 Task: Add an event with the title Interview with AnchalD, date ''2024/03/20'', time 8:50 AM to 10:50 AMand add a description: A Networking Lunch is a structured event designed to facilitate professional connections, relationship-building, and knowledge sharing among attendees. It provides a relaxed and informal setting where individuals from various industries, organizations, and backgrounds can come together to exchange ideas, expand their networks, and explore potential collaborations._x000D_
_x000D_
Select event color  Flamingo . Add location for the event as: 321 Kurfürstendamm, Berlin, Germany, logged in from the account softage.5@softage.netand send the event invitation to softage.3@softage.net and softage.1@softage.net. Set a reminder for the event Daily
Action: Mouse moved to (51, 123)
Screenshot: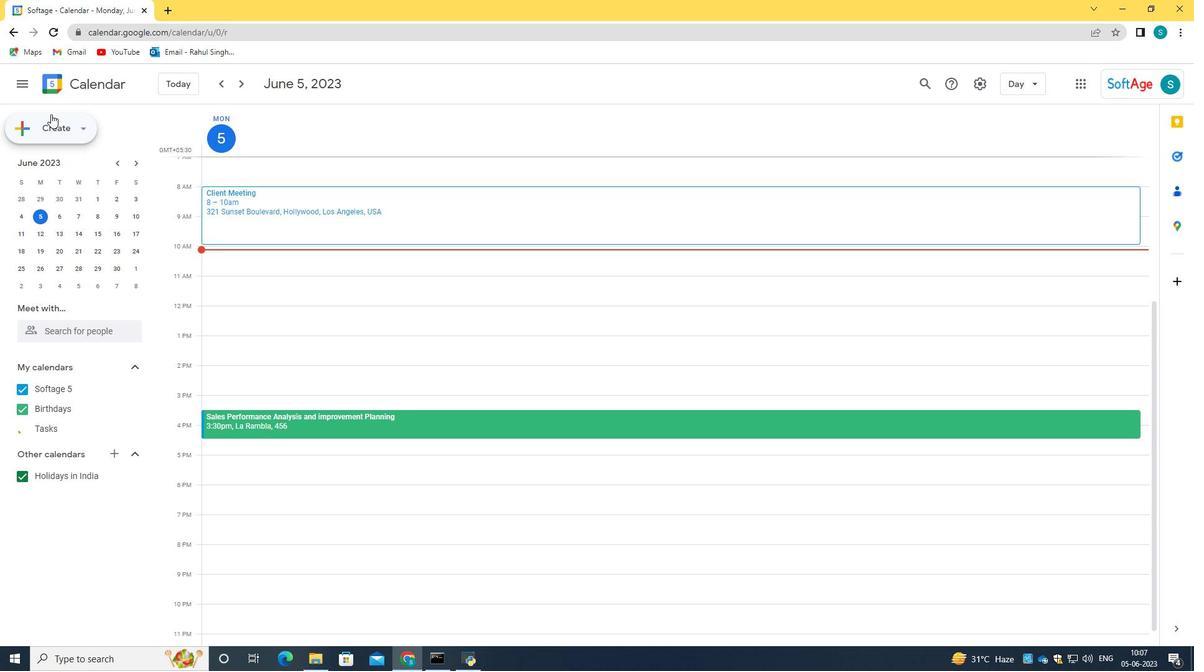 
Action: Mouse pressed left at (51, 123)
Screenshot: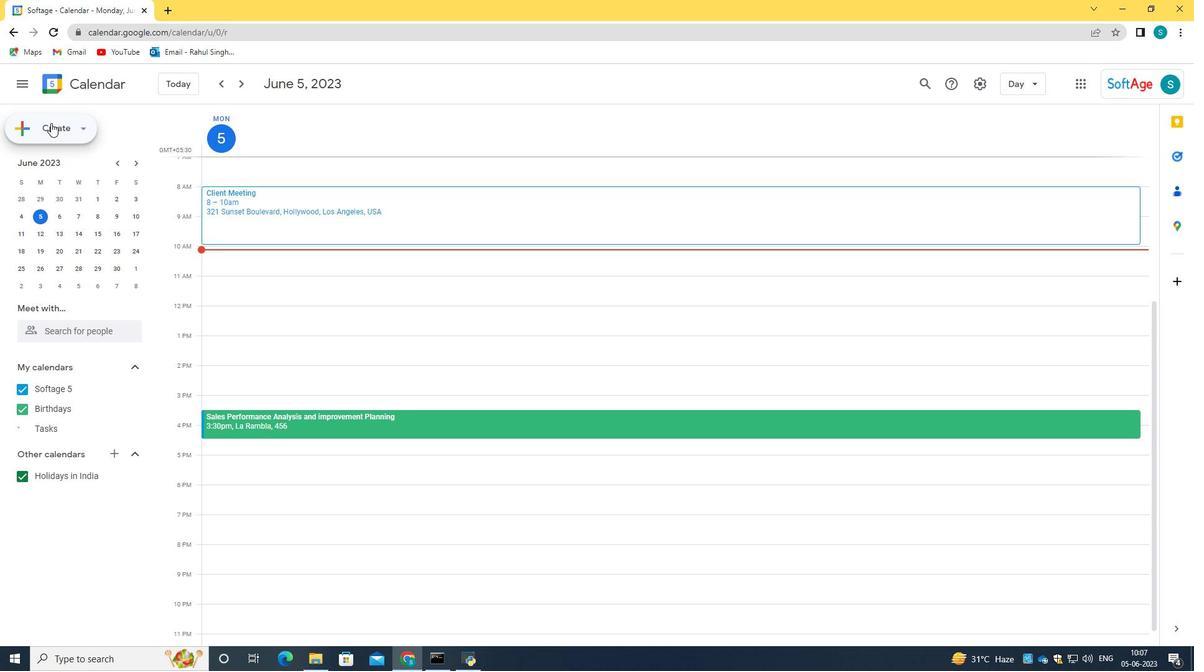 
Action: Mouse moved to (72, 165)
Screenshot: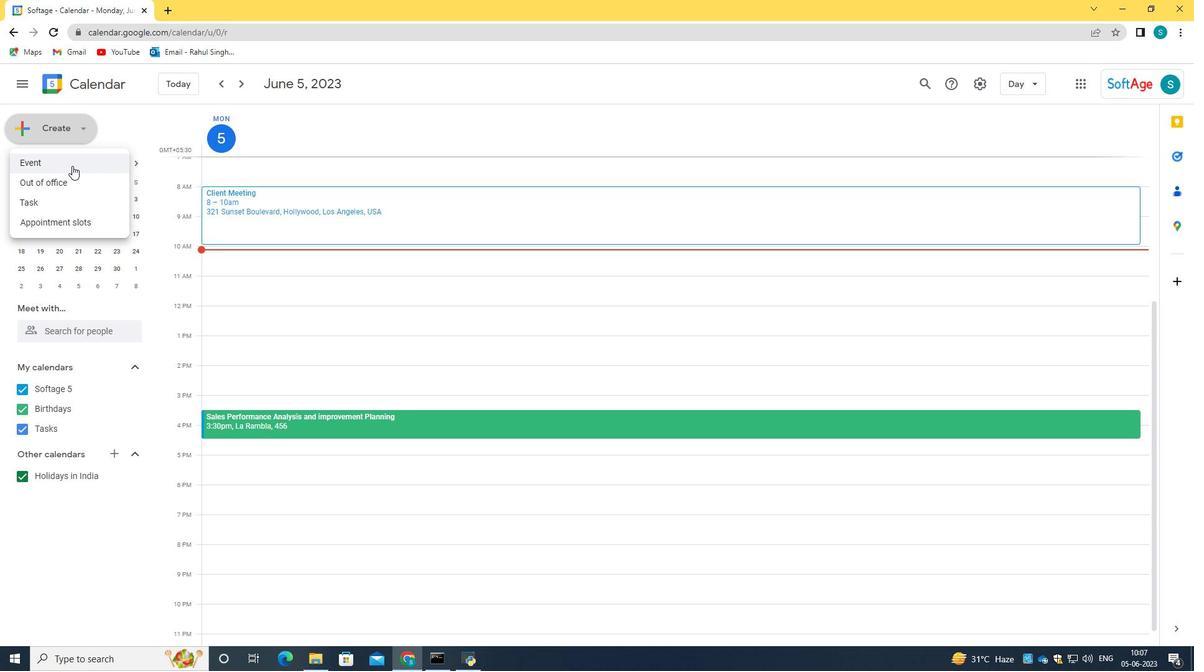 
Action: Mouse pressed left at (72, 165)
Screenshot: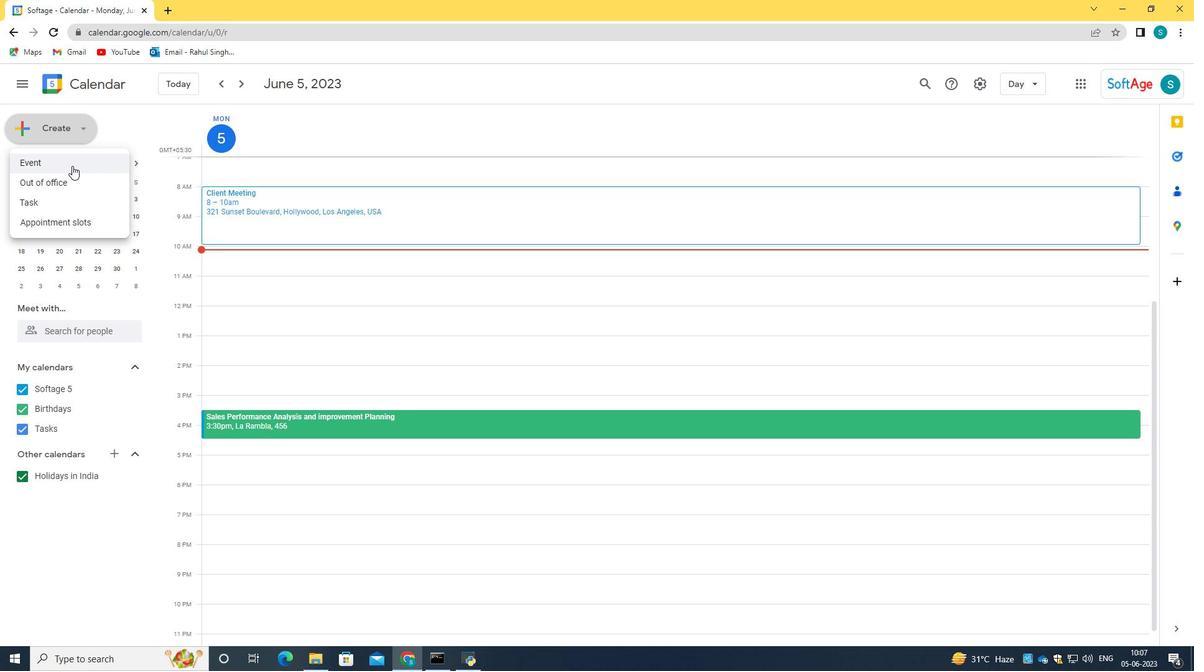 
Action: Mouse moved to (712, 502)
Screenshot: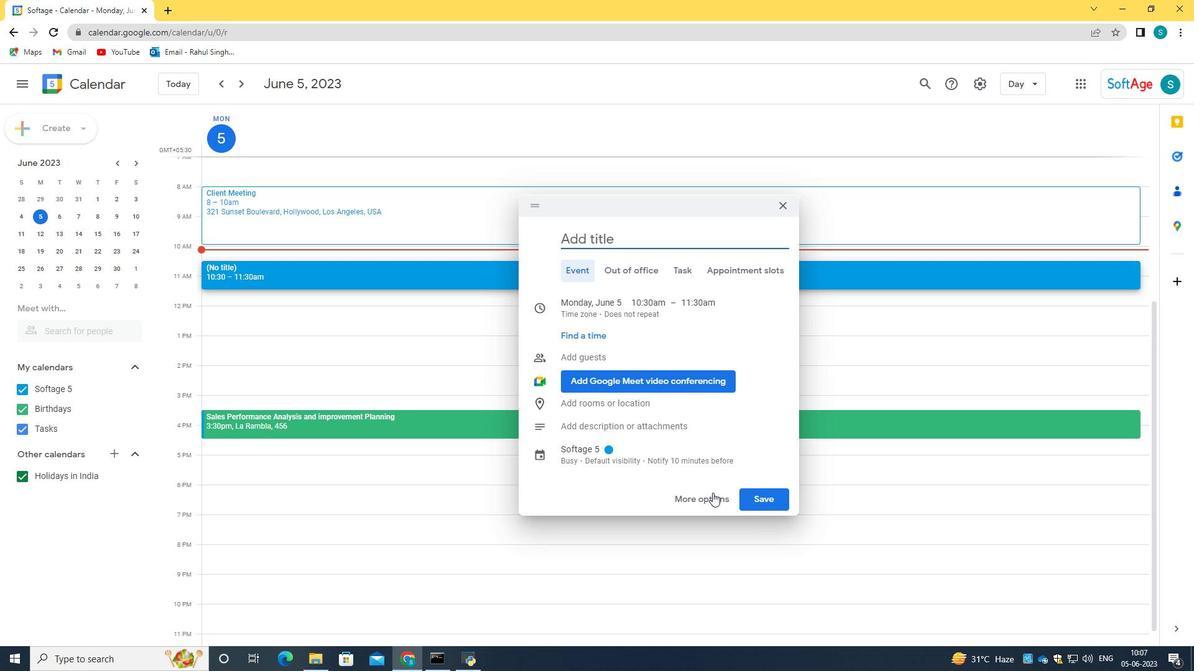 
Action: Mouse pressed left at (712, 502)
Screenshot: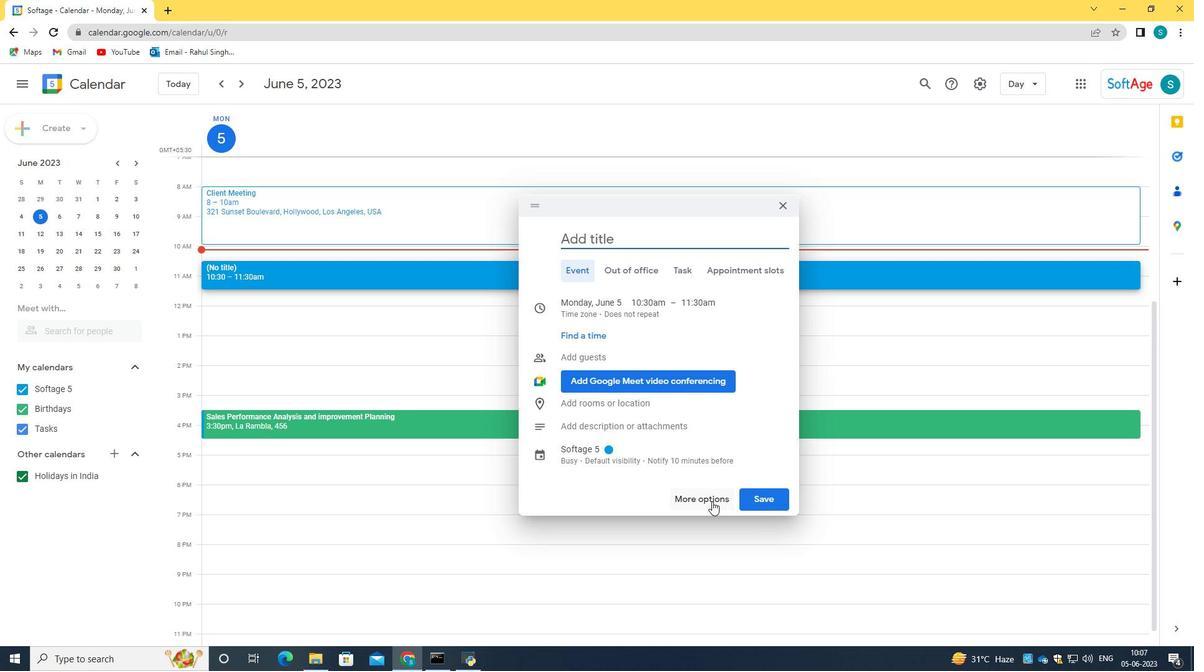 
Action: Mouse moved to (114, 92)
Screenshot: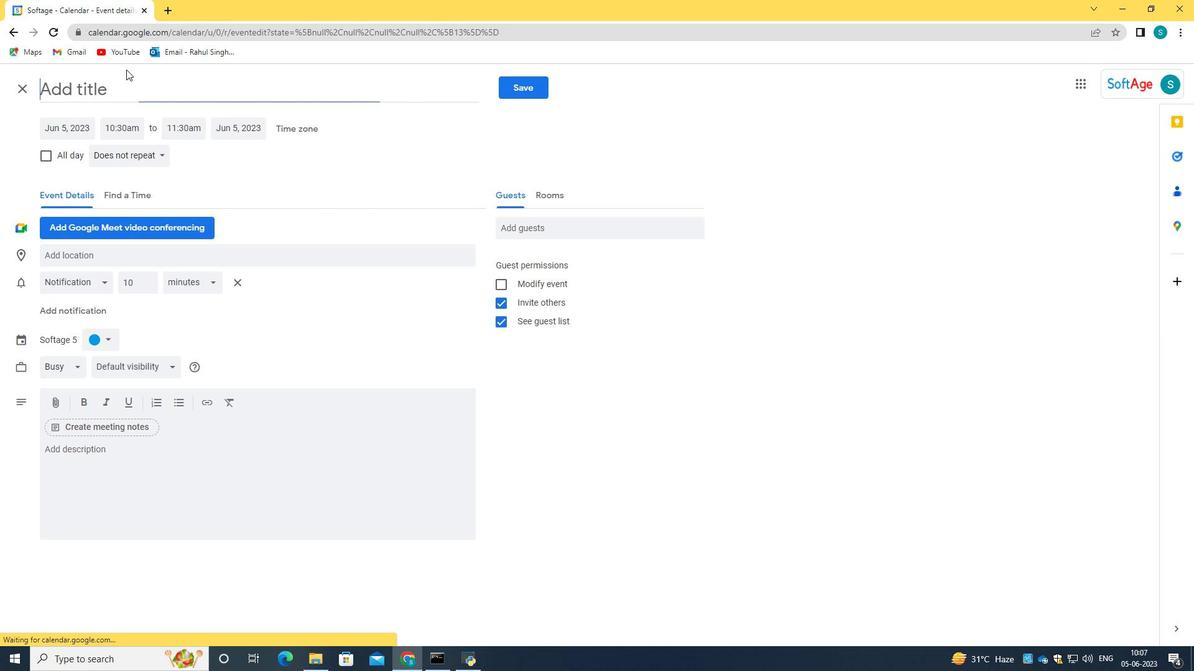 
Action: Mouse pressed left at (114, 92)
Screenshot: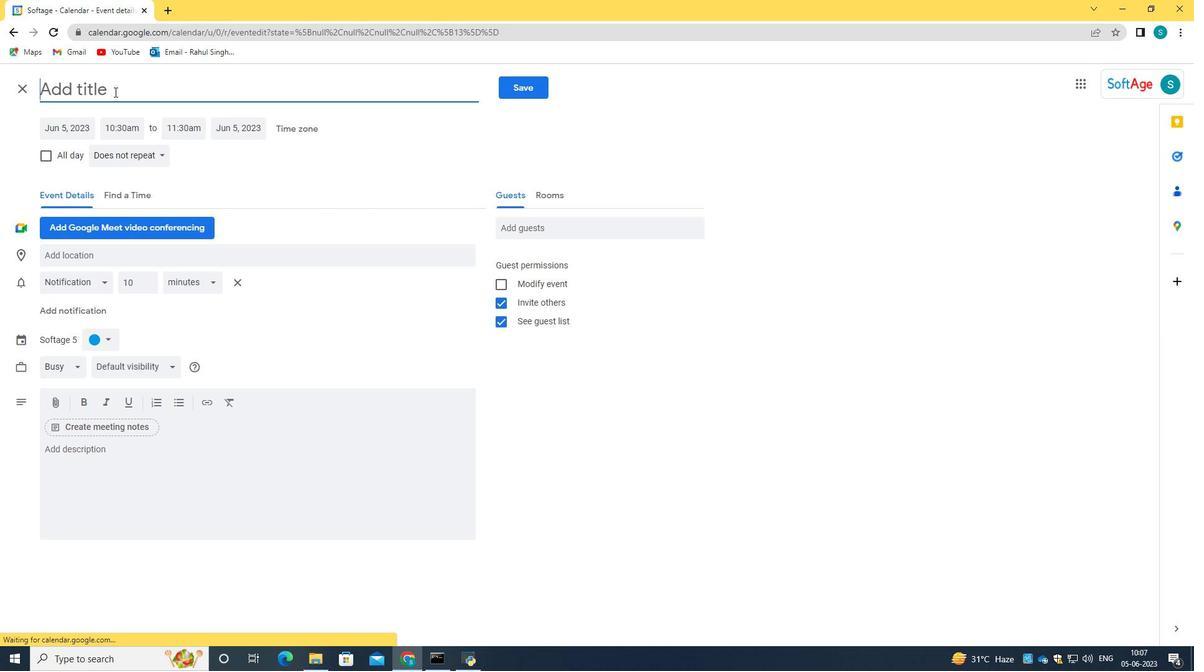 
Action: Key pressed <Key.caps_lock>I<Key.caps_lock>nterview<Key.space><Key.caps_lock>A<Key.backspace><Key.caps_lock>with<Key.space><Key.caps_lock>A<Key.backspace><Key.caps_lock>a<Key.caps_lock><Key.backspace>A<Key.caps_lock>nchal<Key.space><Key.caps_lock><Key.backspace><Key.caps_lock><Key.caps_lock>D
Screenshot: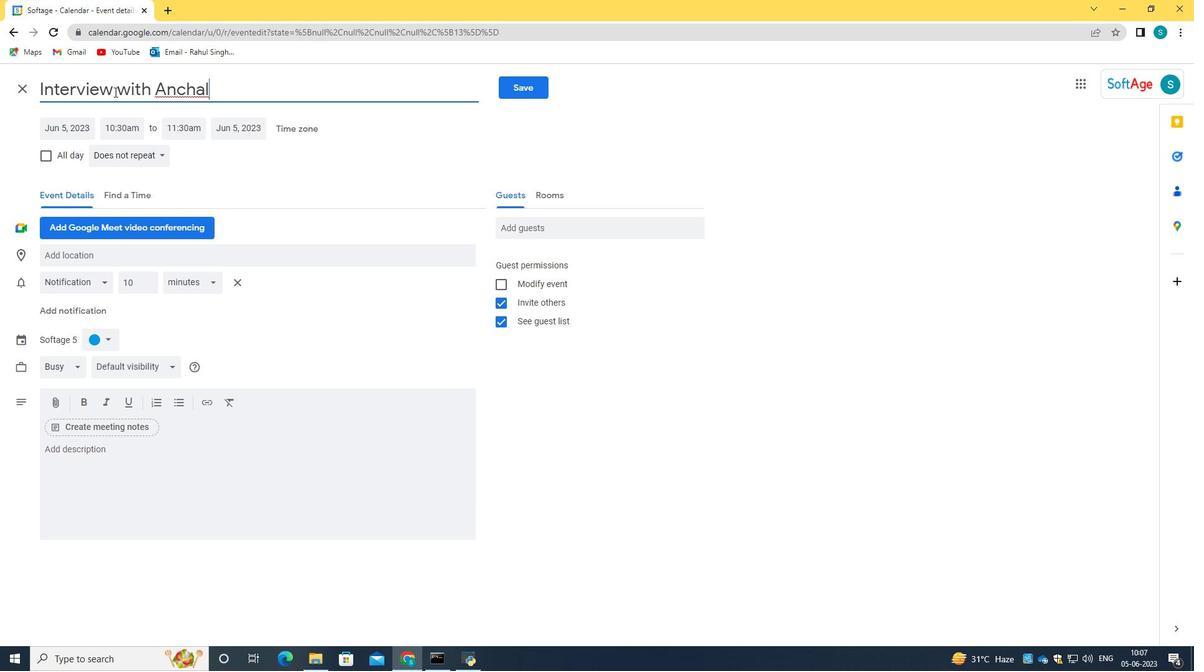 
Action: Mouse moved to (294, 170)
Screenshot: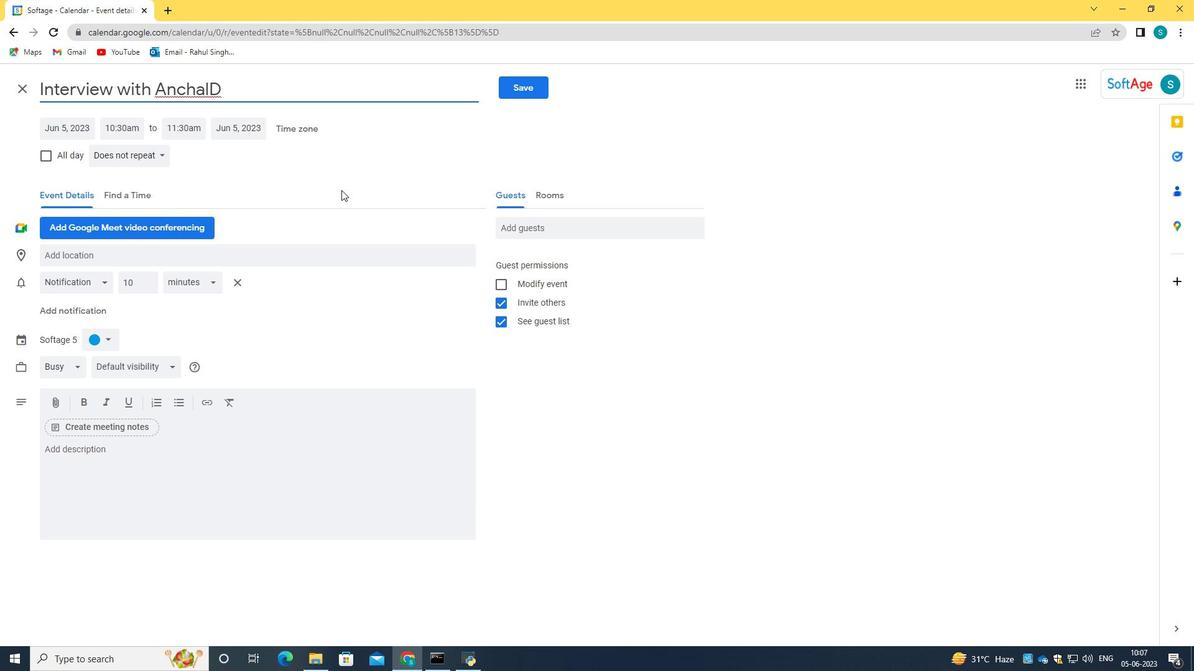 
Action: Mouse pressed left at (294, 170)
Screenshot: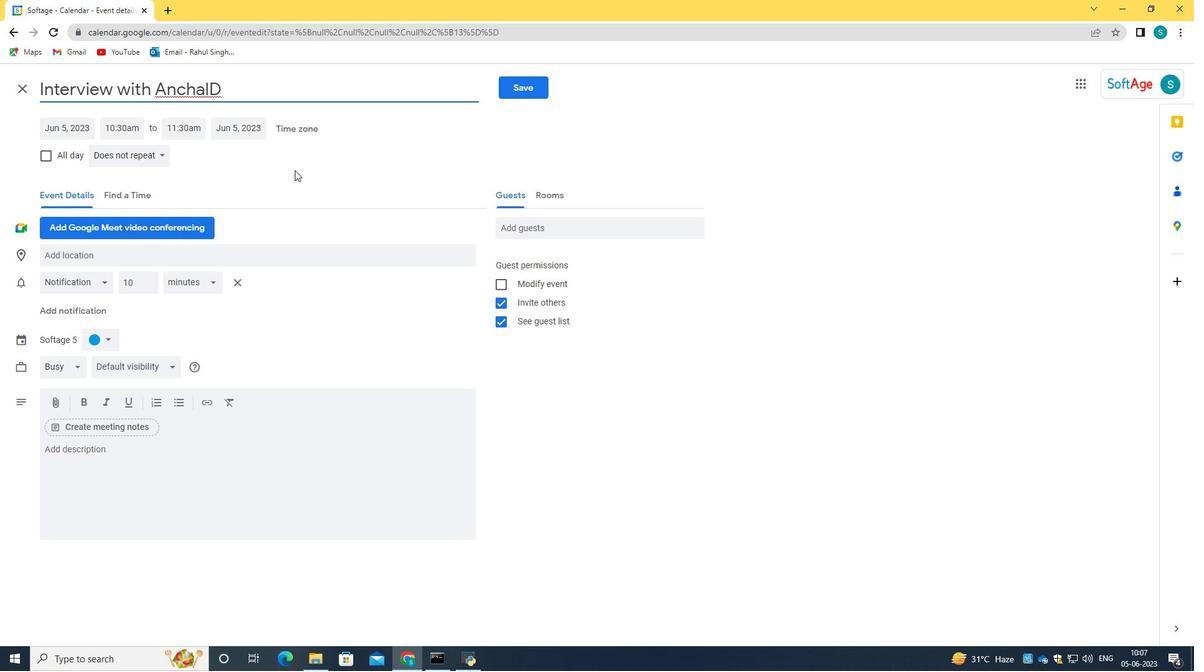 
Action: Mouse moved to (80, 125)
Screenshot: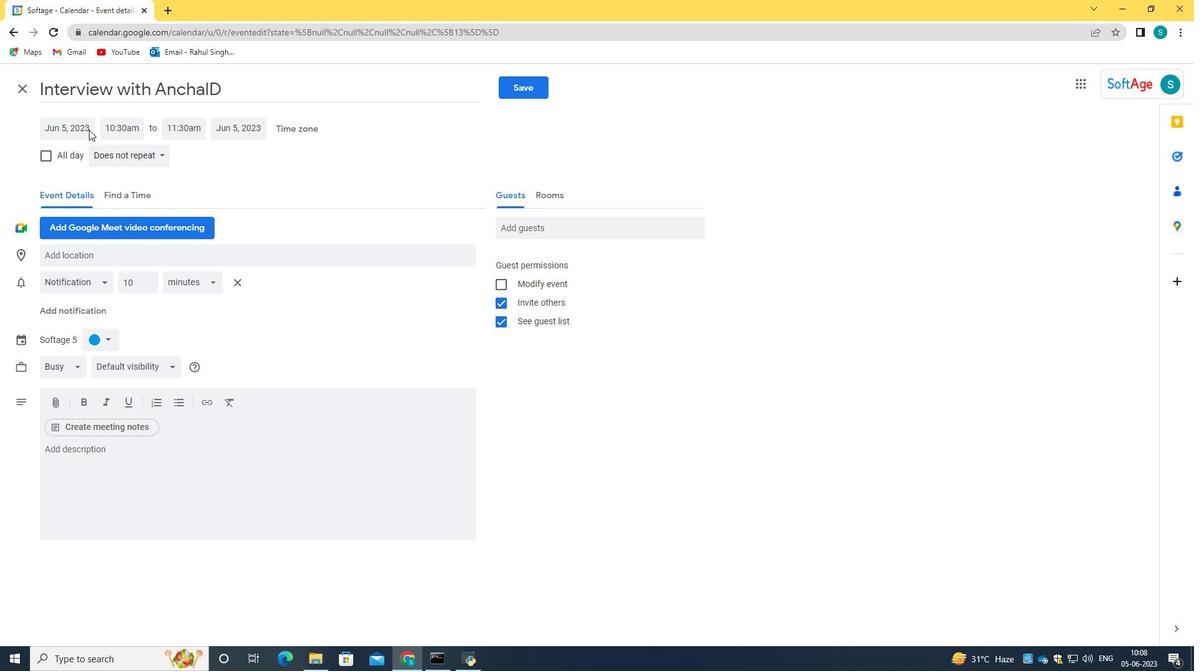 
Action: Mouse pressed left at (80, 125)
Screenshot: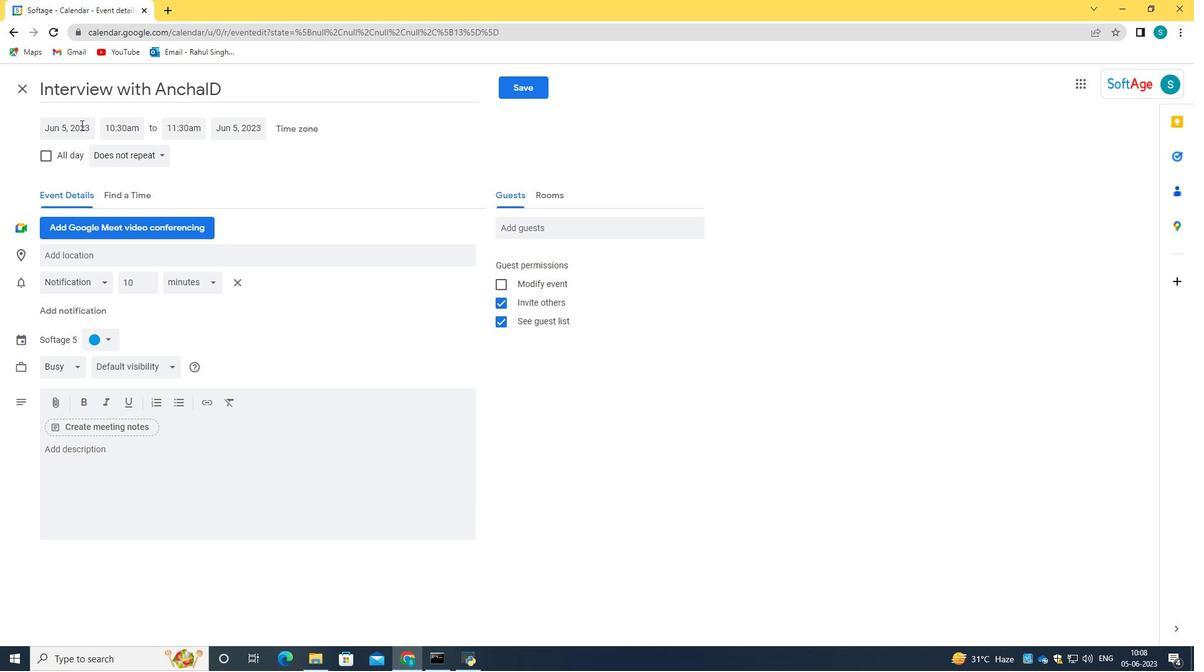 
Action: Key pressed 2024/03/20<Key.tab>08<Key.shift_r>:50<Key.space>AM<Key.tab>10<Key.shift_r>:50<Key.space>AM
Screenshot: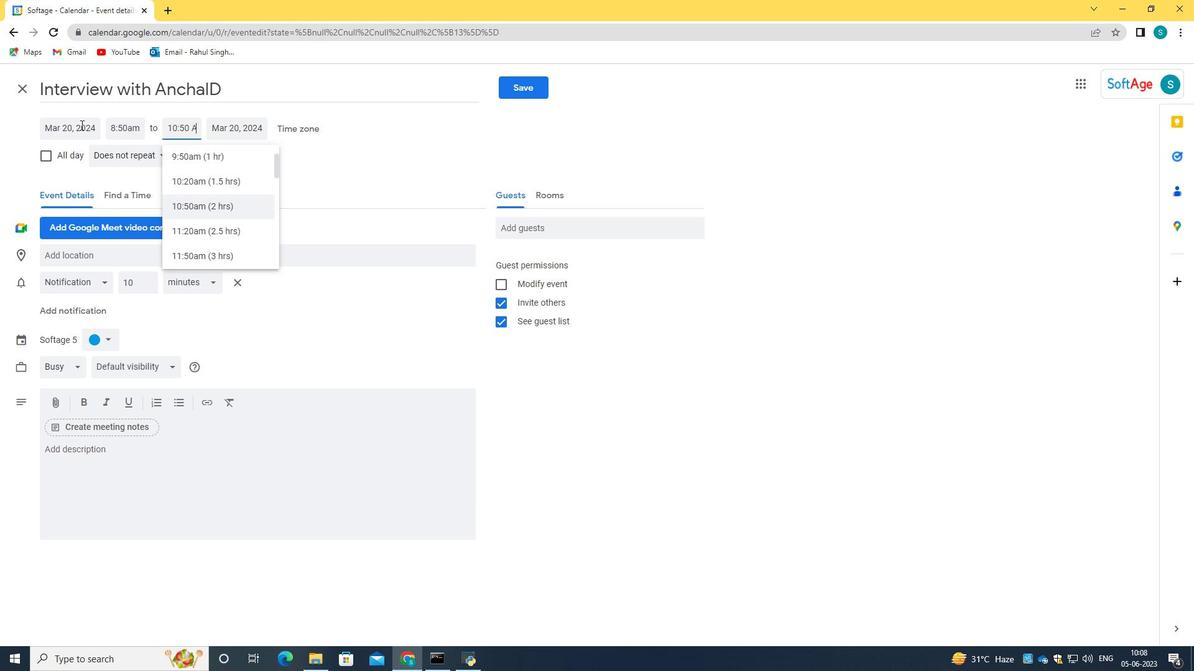 
Action: Mouse moved to (189, 207)
Screenshot: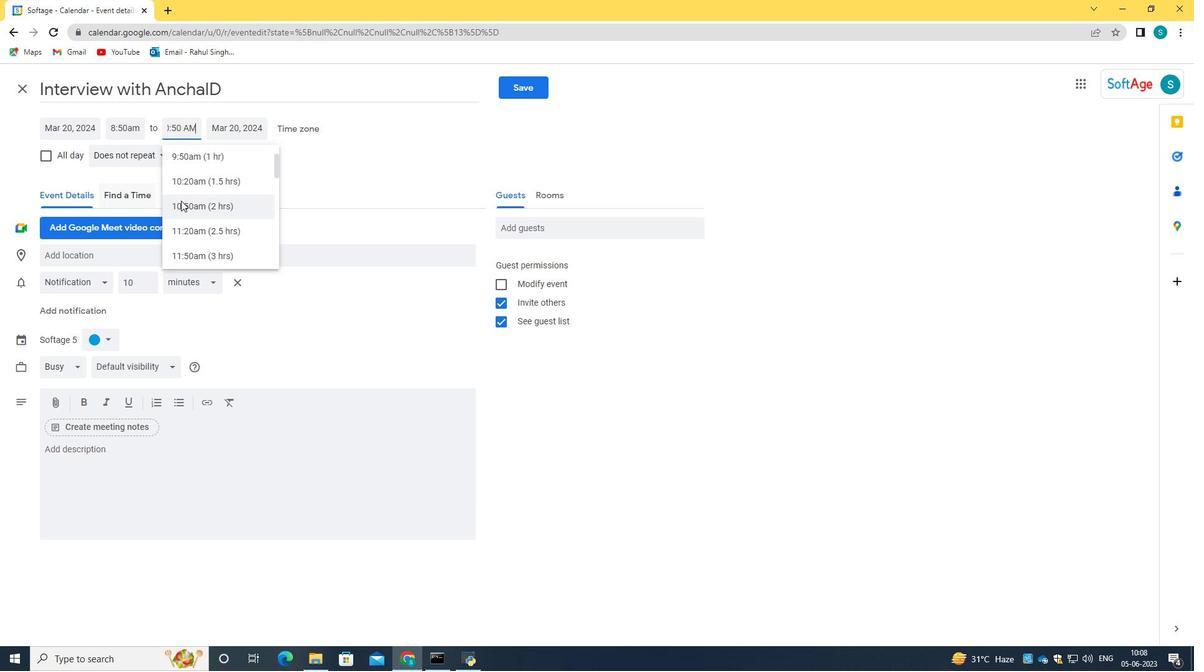 
Action: Mouse pressed left at (189, 207)
Screenshot: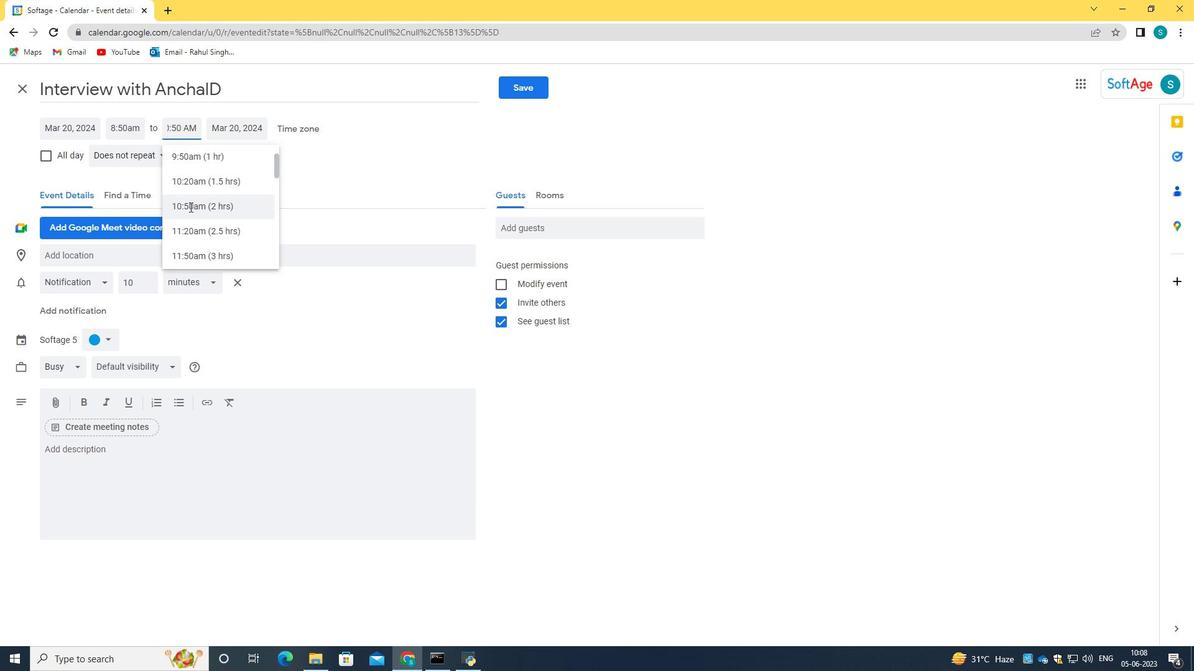 
Action: Mouse moved to (281, 161)
Screenshot: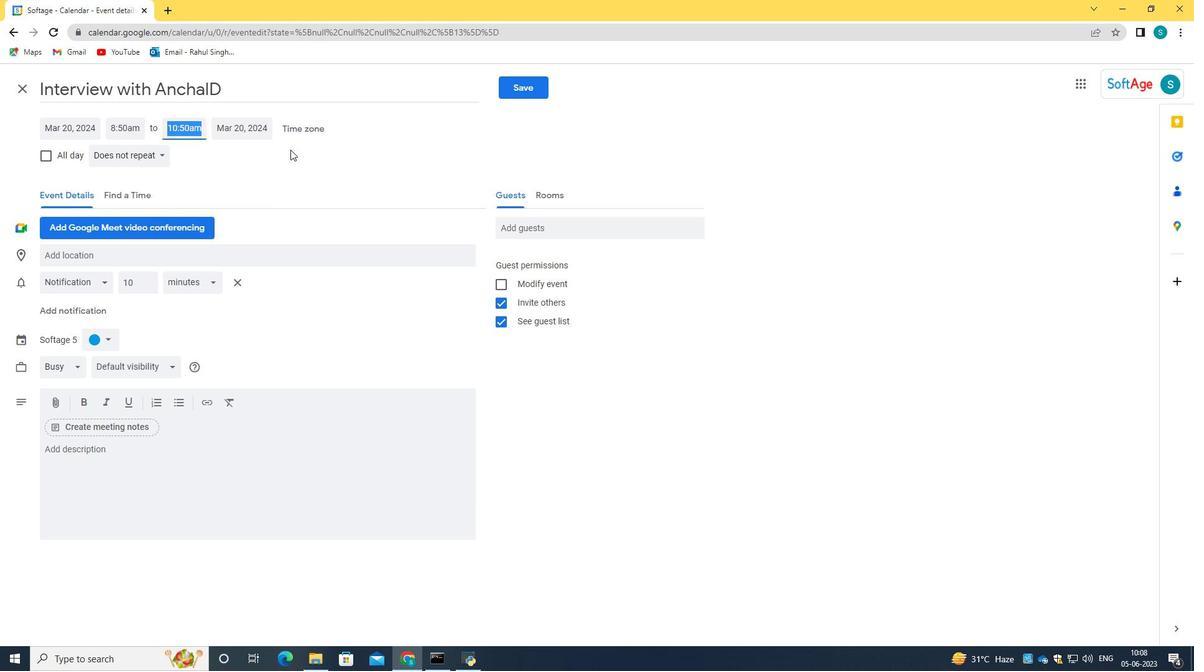 
Action: Mouse pressed left at (281, 161)
Screenshot: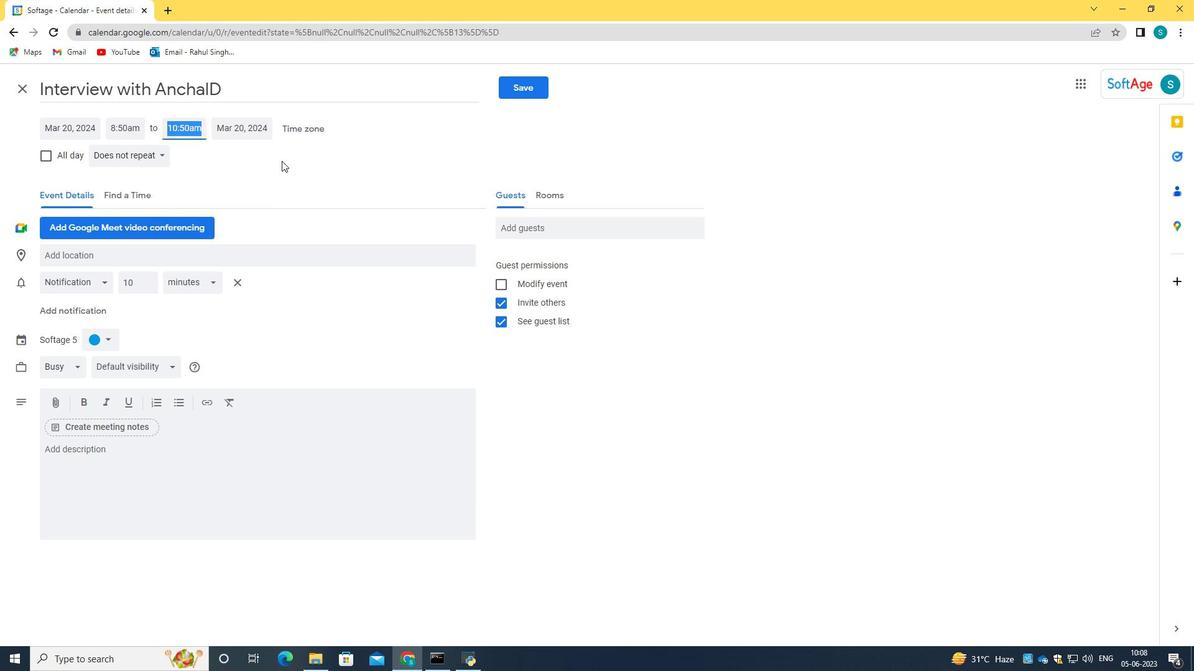 
Action: Mouse moved to (113, 475)
Screenshot: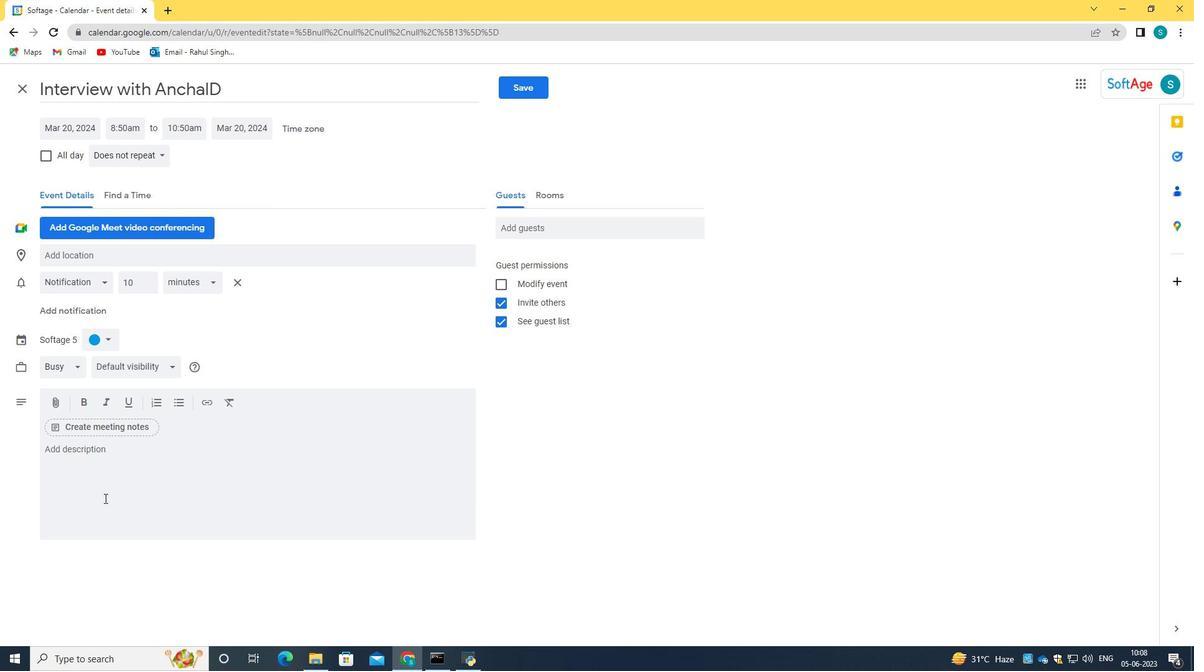 
Action: Mouse pressed left at (113, 475)
Screenshot: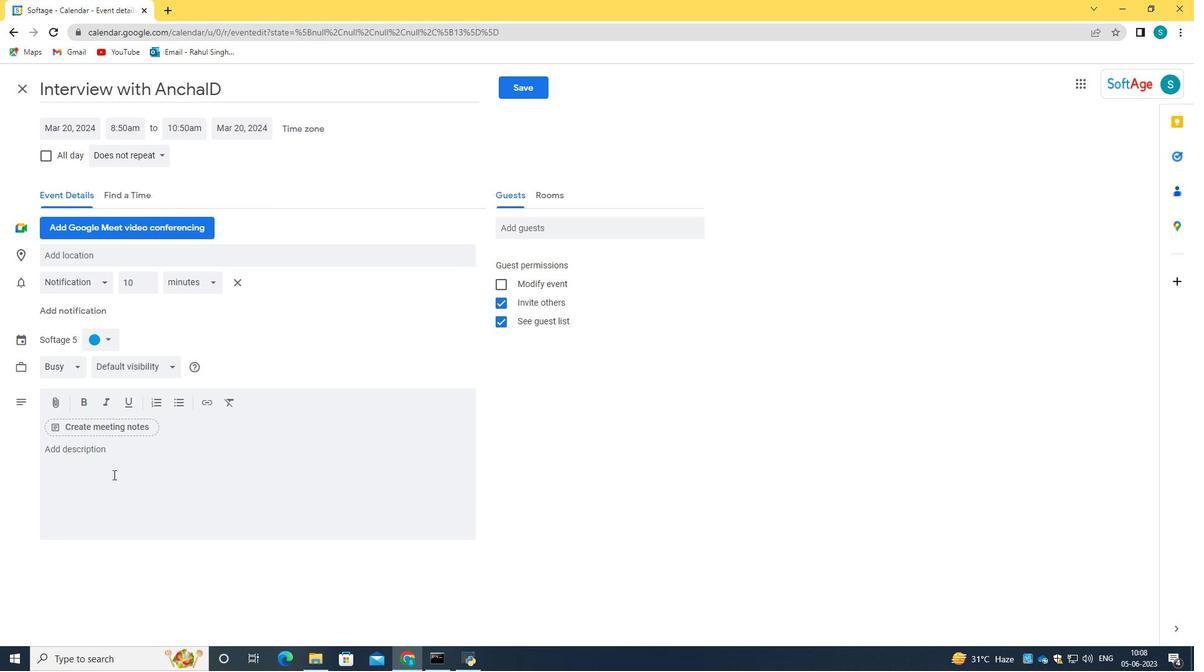 
Action: Key pressed <Key.caps_lock><Key.space><Key.caps_lock>A<Key.space><Key.caps_lock>netorking<Key.space><Key.backspace><Key.backspace><Key.backspace><Key.backspace><Key.backspace>k<Key.backspace>king<Key.space><Key.backspace><Key.backspace><Key.backspace><Key.backspace><Key.backspace><Key.backspace><Key.backspace><Key.backspace><Key.backspace><Key.backspace><Key.caps_lock>N<Key.caps_lock>etworking<Key.space><Key.caps_lock>L<Key.caps_lock>unch<Key.space>is<Key.space>a<Key.space><Key.caps_lock>S<Key.caps_lock>tructured<Key.space>event<Key.space>designed<Key.space>to<Key.space>facilitate<Key.space>professional<Key.space>connections,<Key.space>relatii<Key.backspace>onship-n<Key.backspace>building,<Key.space>and<Key.space>knowld<Key.backspace>edge<Key.space>sharing<Key.space>ammong<Key.space>f<Key.backspace><Key.backspace><Key.backspace><Key.backspace><Key.backspace><Key.backspace>ong<Key.space>attendees.<Key.space><Key.caps_lock>I<Key.caps_lock>t<Key.space>provides<Key.space>a<Key.space>relaxed<Key.space>and<Key.space>informal<Key.space>setitin<Key.backspace><Key.backspace><Key.backspace>t<Key.backspace><Key.backspace>ting<Key.space>where<Key.space>individuals<Key.space>from<Key.space>various<Key.space>industries,<Key.space>organizations,<Key.space>and<Key.space>backgrunds<Key.space><Key.backspace><Key.backspace><Key.backspace><Key.backspace>ound<Key.space><Key.backspace><Key.backspace><Key.backspace><Key.backspace><Key.backspace><Key.backspace><Key.backspace><Key.backspace>grounds<Key.space>can<Key.space>come<Key.space>together<Key.space>to<Key.space>excah<Key.backspace><Key.backspace>hange<Key.space>ideas,<Key.space>expand<Key.space>their<Key.space>networks,<Key.space>and<Key.space>exploer<Key.backspace><Key.backspace>re<Key.space>potential<Key.space>collaborations.
Screenshot: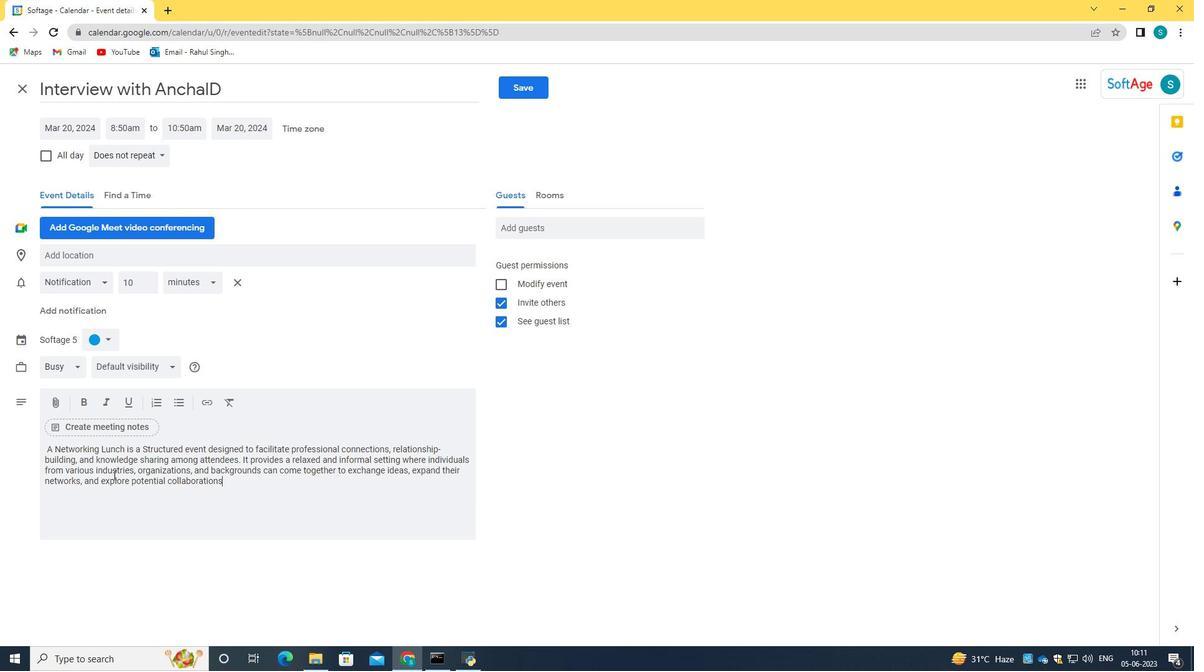 
Action: Mouse moved to (101, 334)
Screenshot: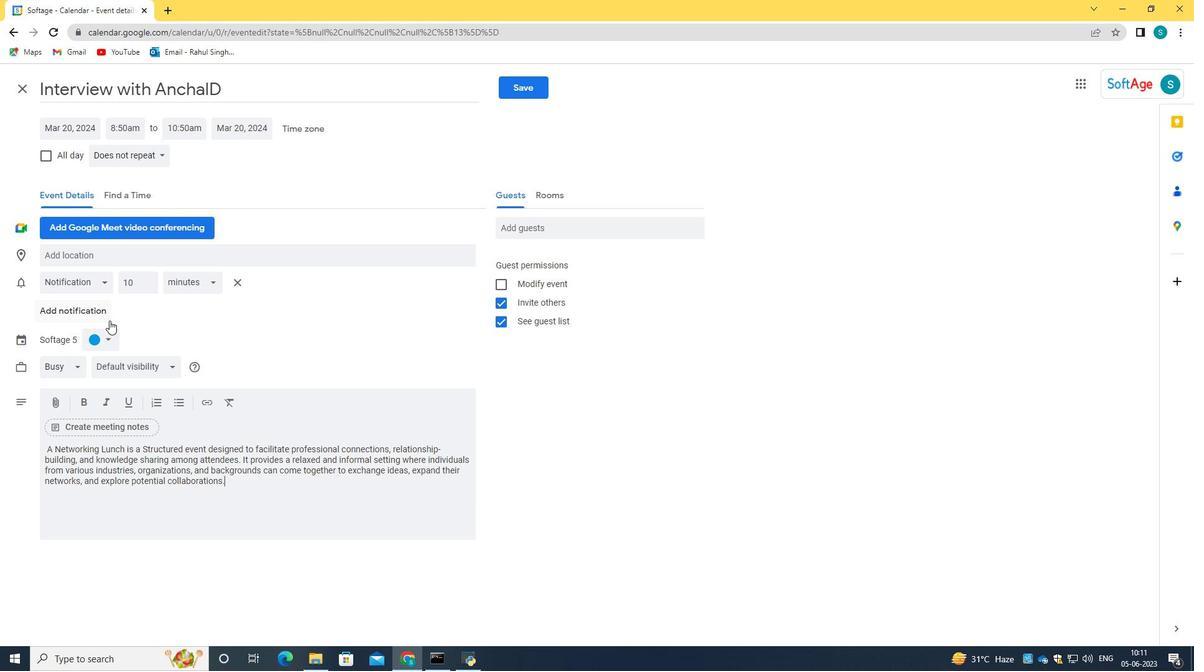 
Action: Mouse pressed left at (101, 334)
Screenshot: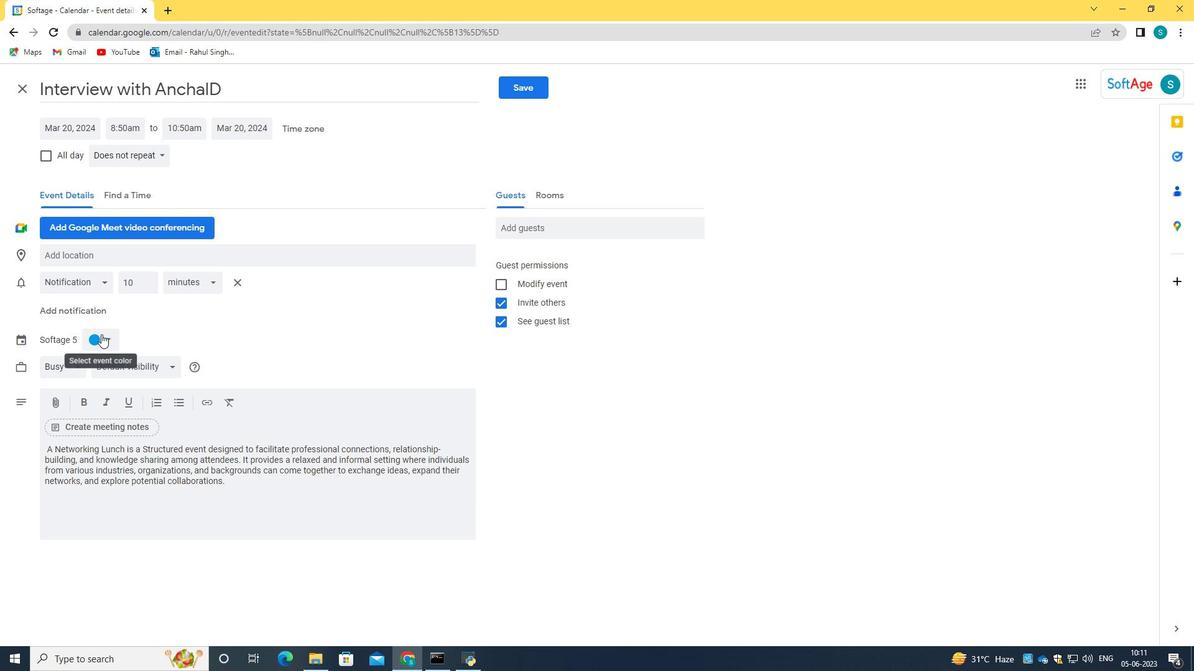 
Action: Mouse moved to (107, 339)
Screenshot: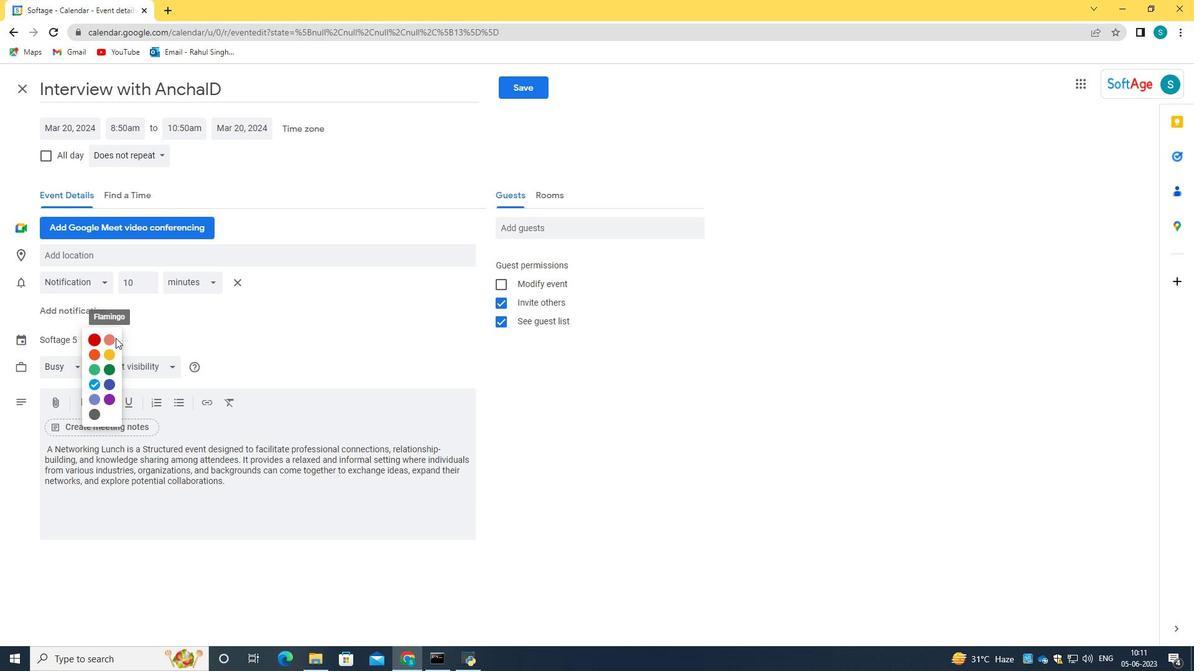
Action: Mouse pressed left at (107, 339)
Screenshot: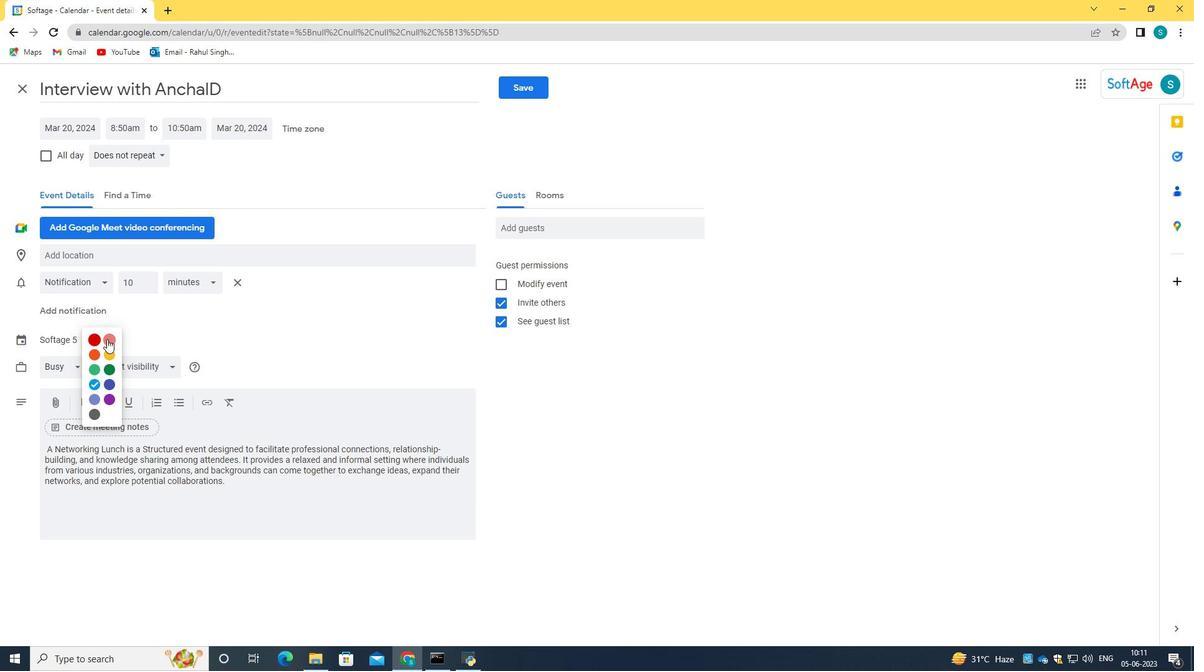 
Action: Mouse moved to (85, 260)
Screenshot: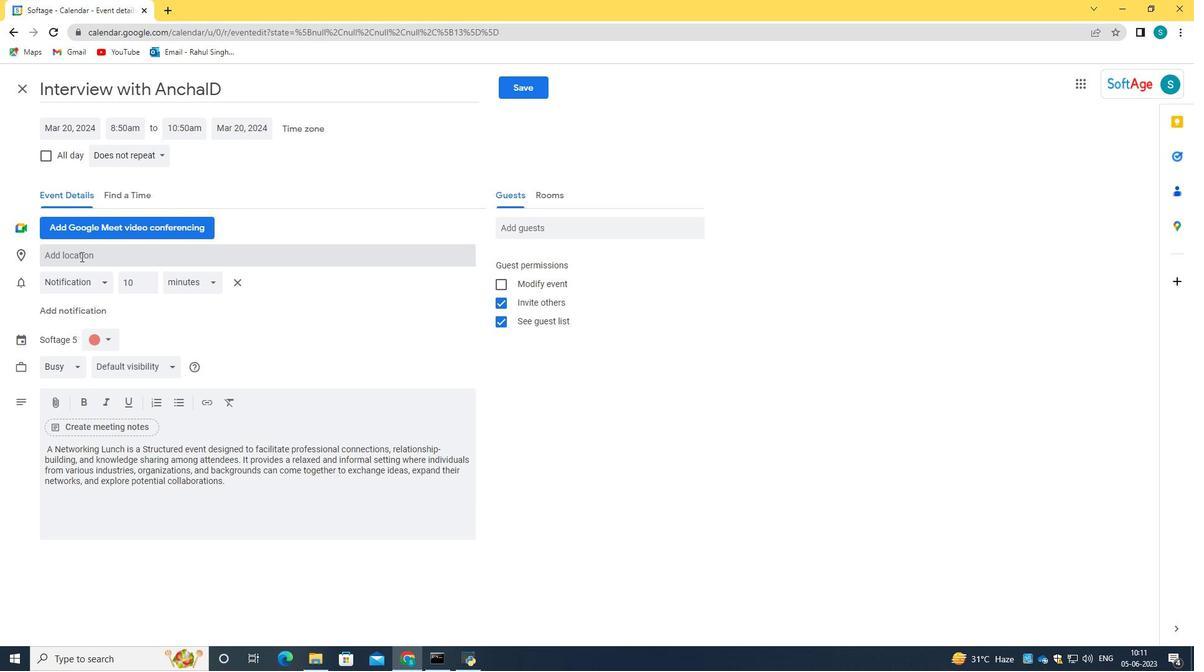 
Action: Mouse pressed left at (85, 260)
Screenshot: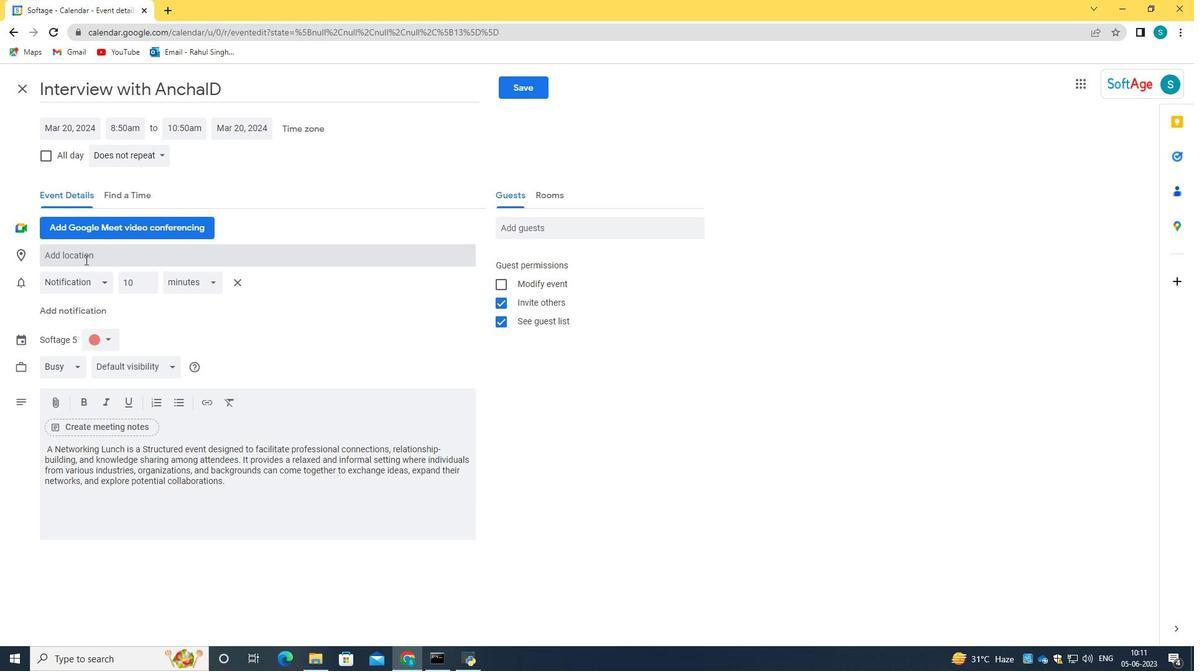 
Action: Key pressed 321<Key.space>'<Key.space><Key.backspace><Key.backspace><Key.space><Key.caps_lock>K<Key.caps_lock>urfurstendamm,<Key.space><Key.caps_lock>B<Key.caps_lock>
Screenshot: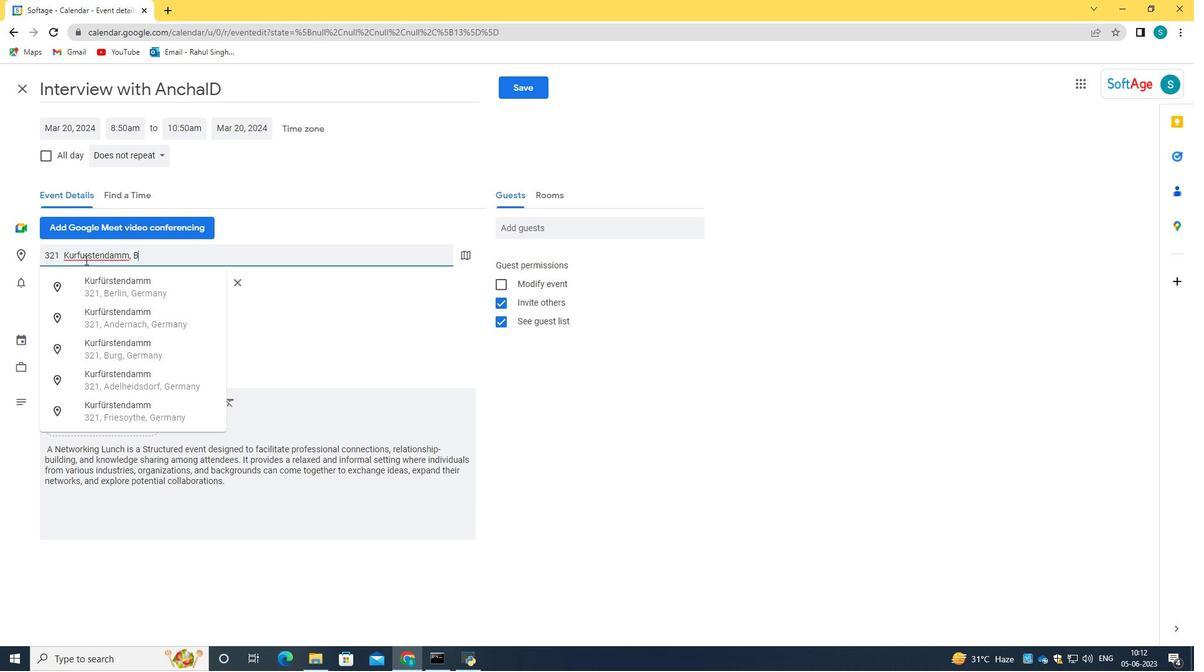 
Action: Mouse moved to (127, 285)
Screenshot: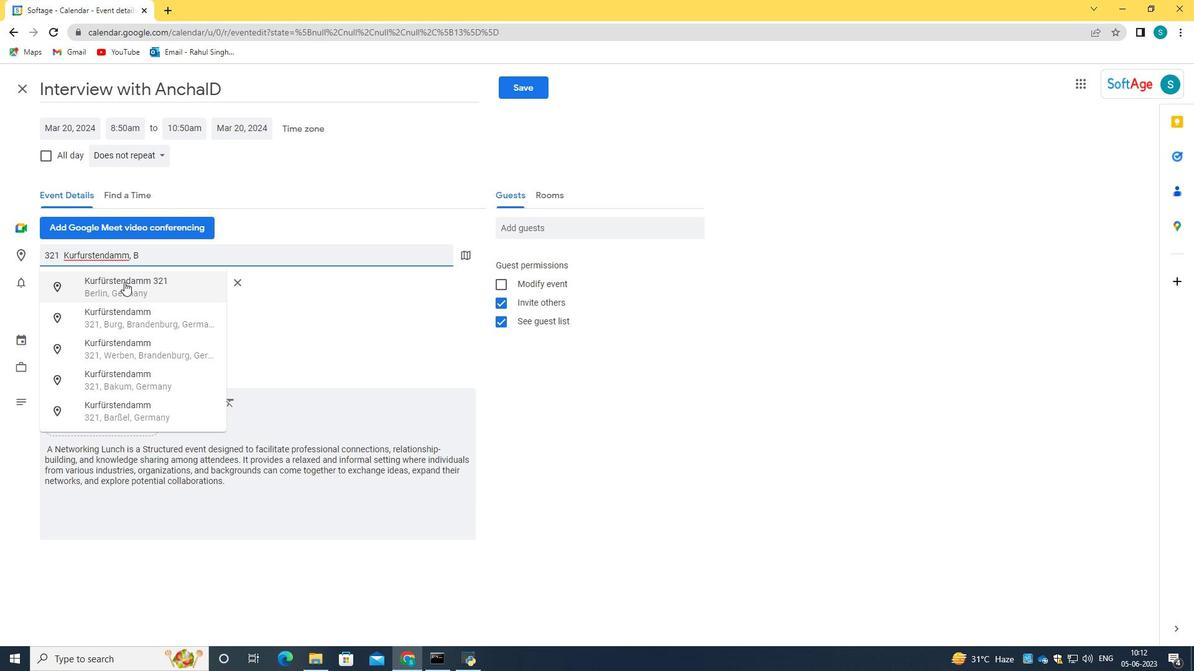 
Action: Mouse pressed left at (127, 285)
Screenshot: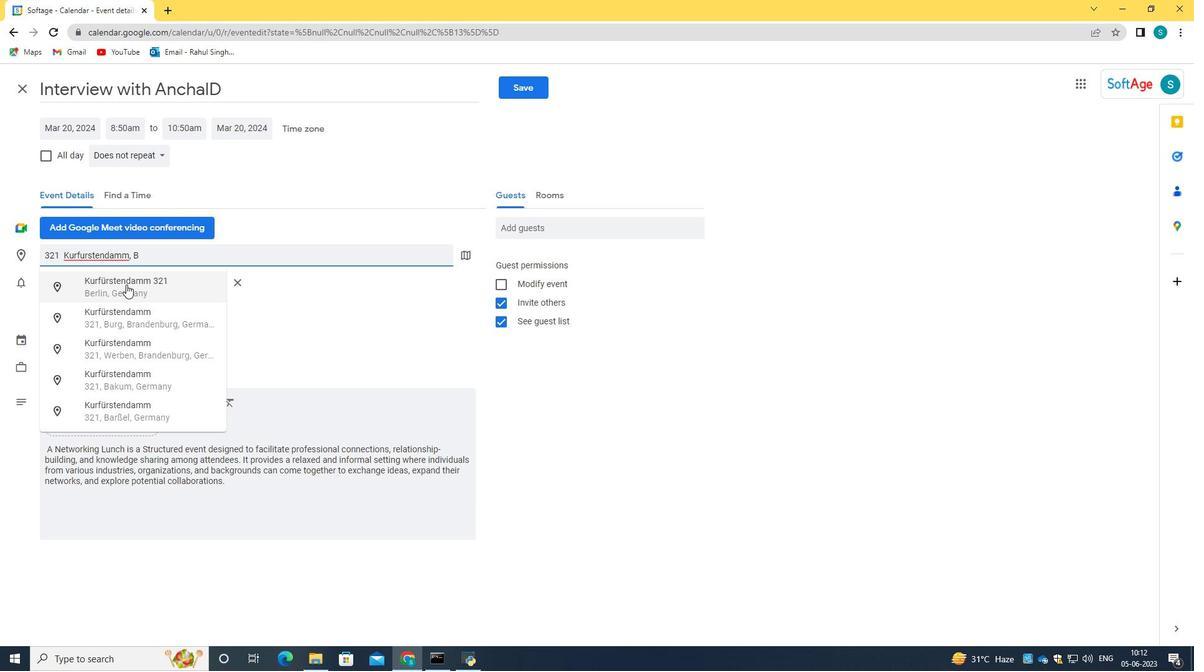 
Action: Mouse moved to (545, 233)
Screenshot: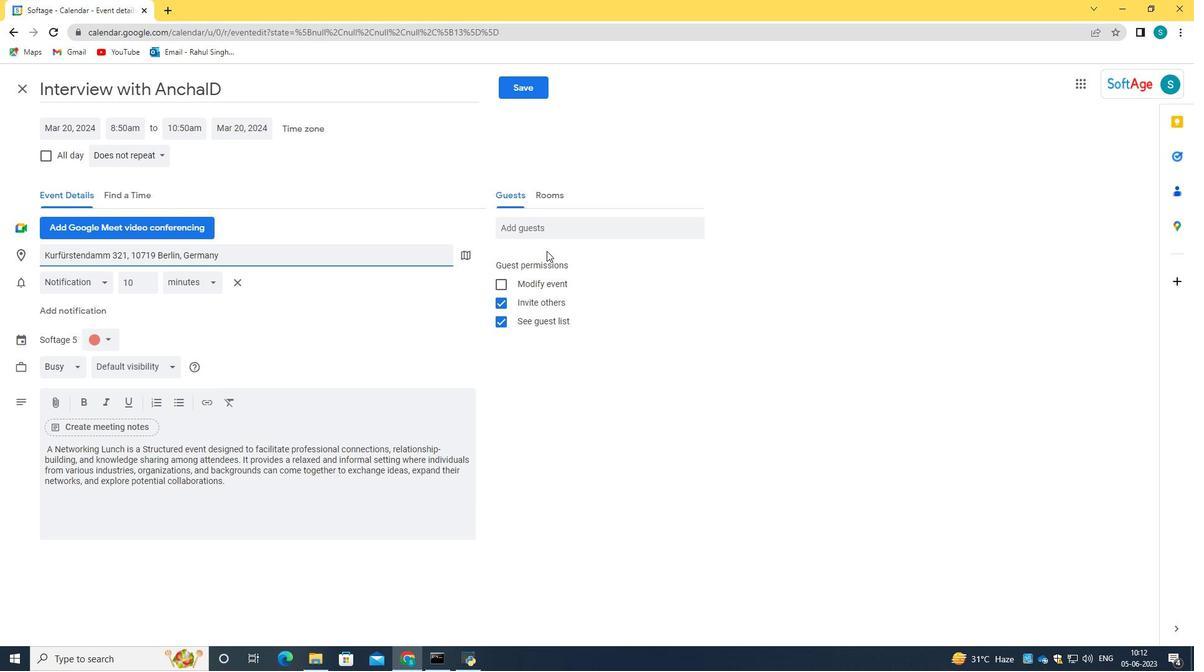 
Action: Mouse pressed left at (545, 233)
Screenshot: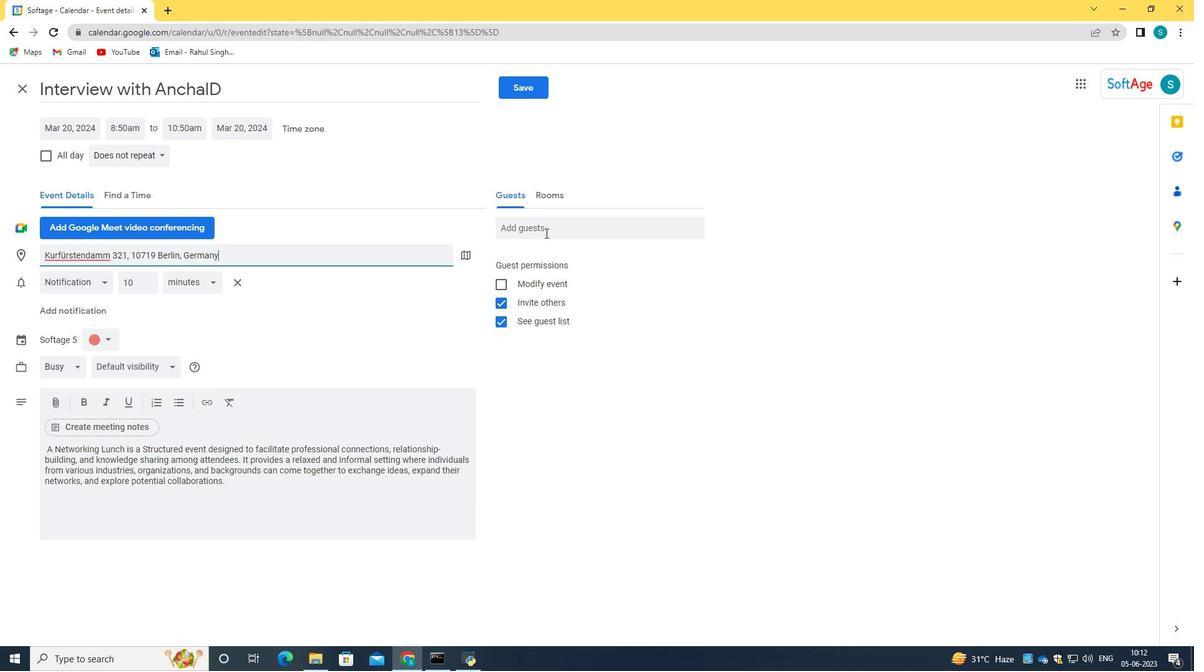 
Action: Key pressed softage.3<Key.shift>@softage.net<Key.tab>softage.1<Key.shift>@softage.net
Screenshot: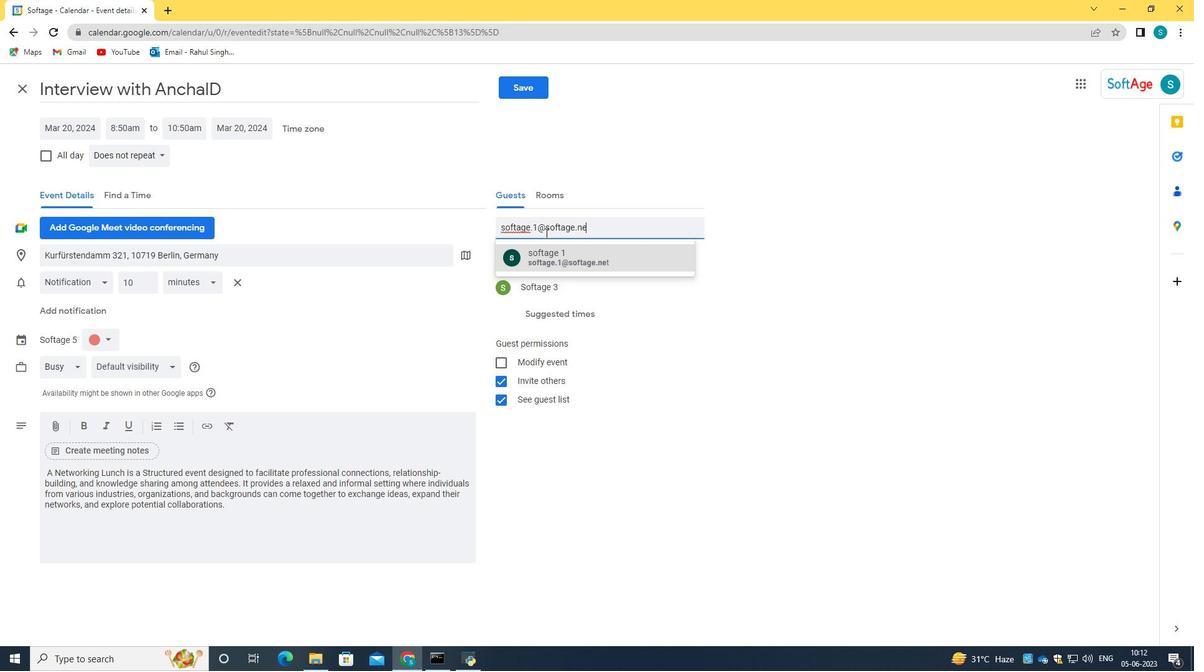 
Action: Mouse moved to (571, 253)
Screenshot: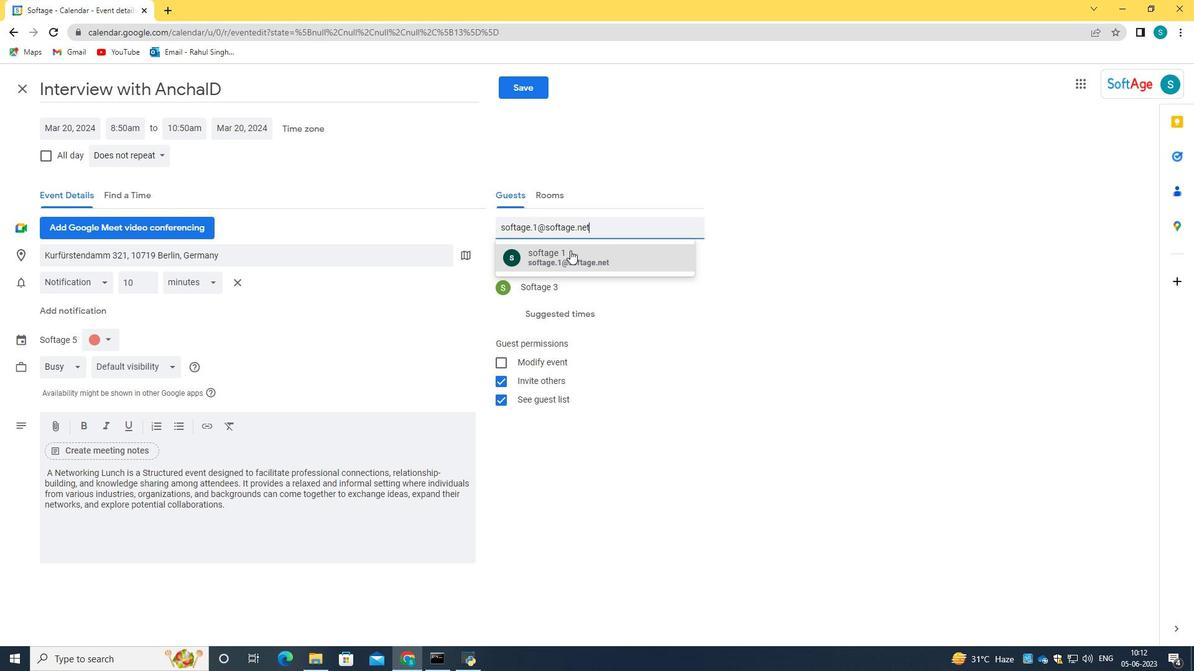 
Action: Mouse pressed left at (571, 253)
Screenshot: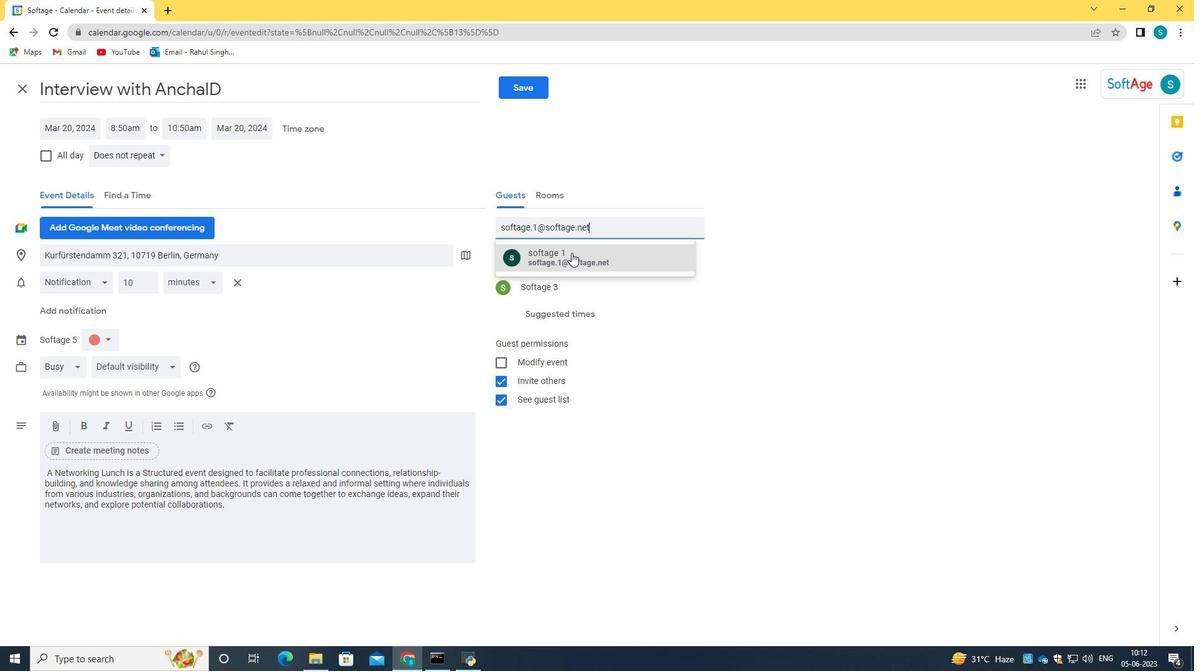 
Action: Mouse moved to (139, 153)
Screenshot: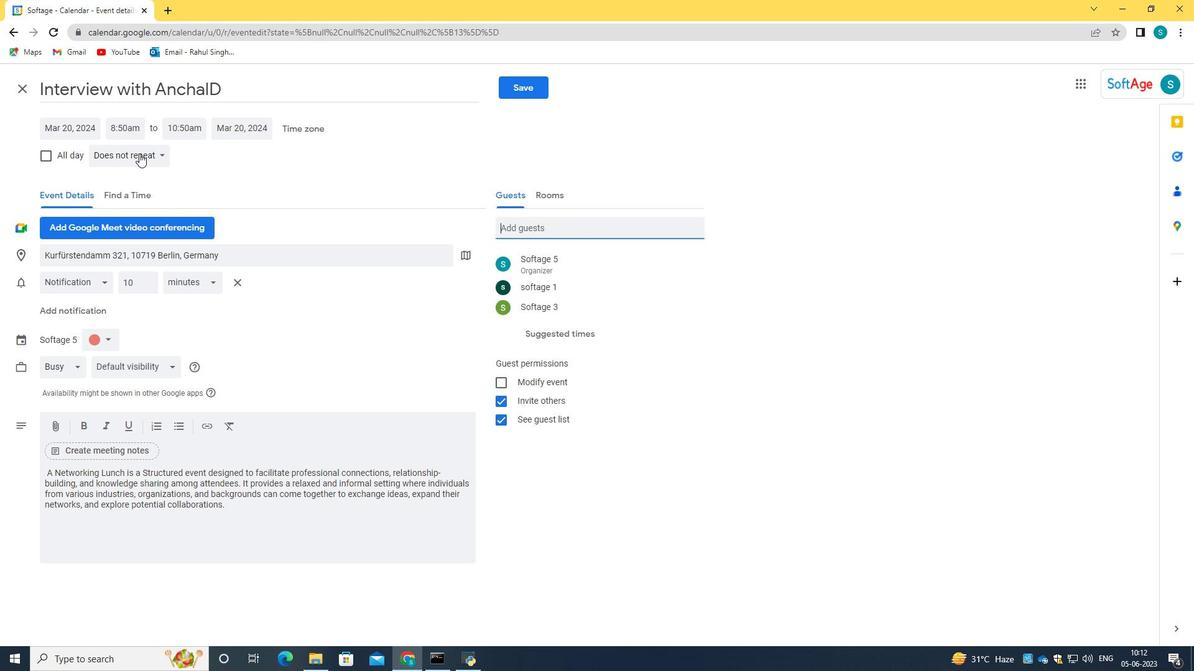 
Action: Mouse pressed left at (139, 153)
Screenshot: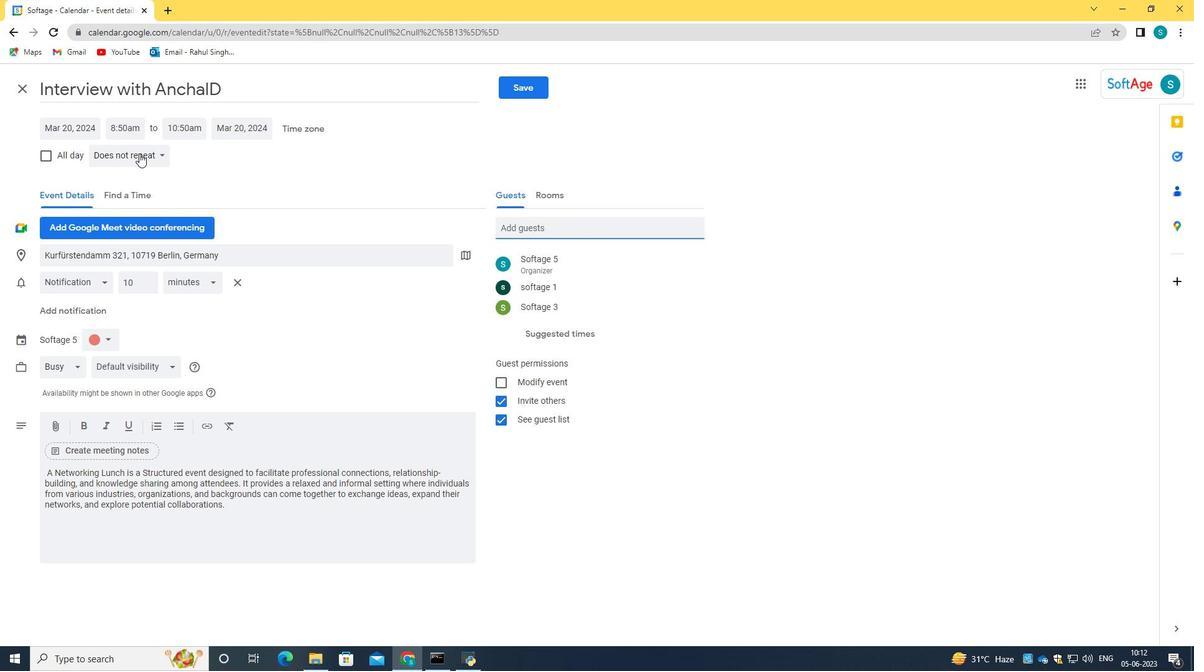 
Action: Mouse moved to (147, 179)
Screenshot: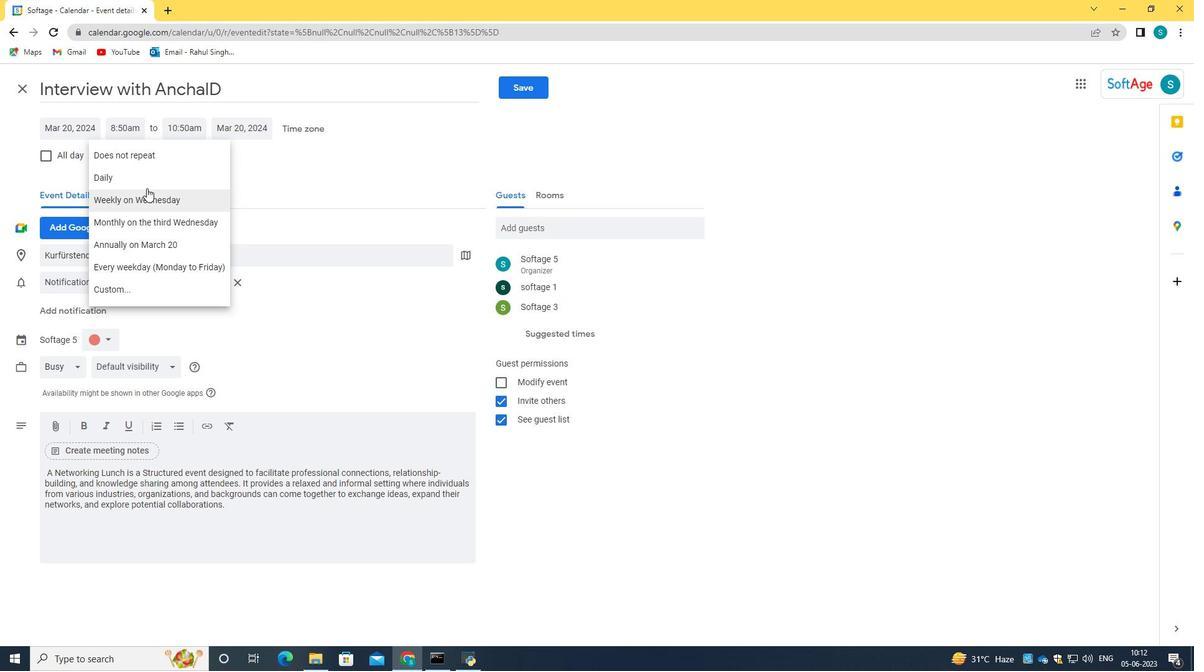 
Action: Mouse pressed left at (147, 179)
Screenshot: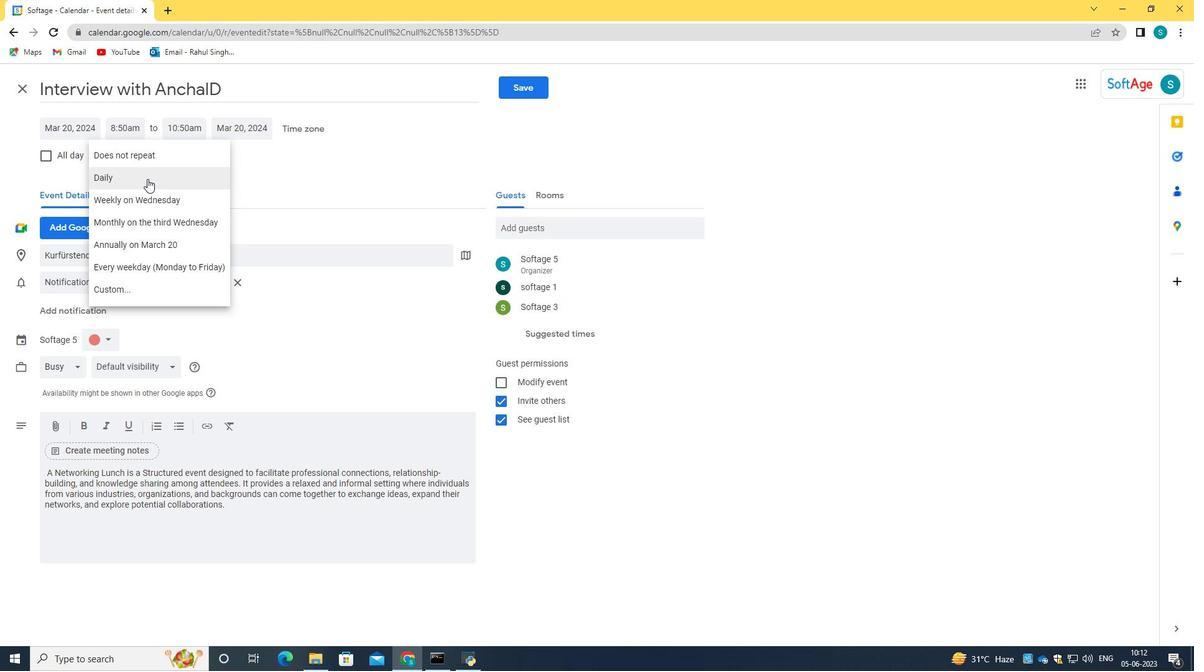 
Action: Mouse moved to (536, 88)
Screenshot: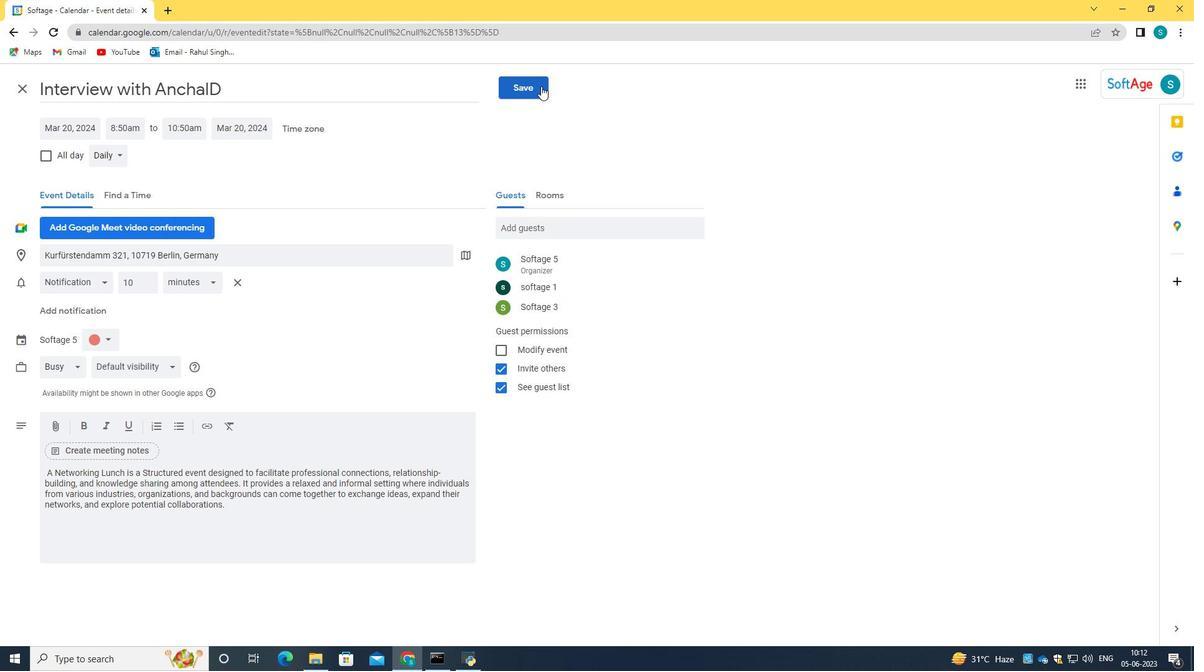 
Action: Mouse pressed left at (536, 88)
Screenshot: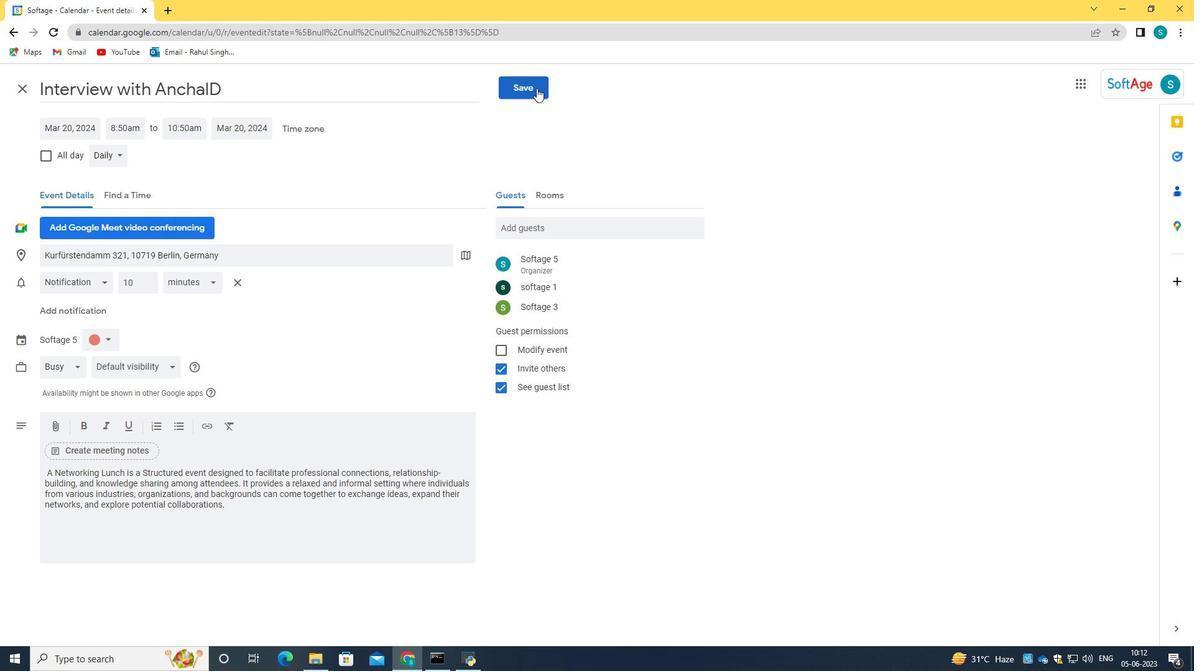 
Action: Mouse moved to (720, 388)
Screenshot: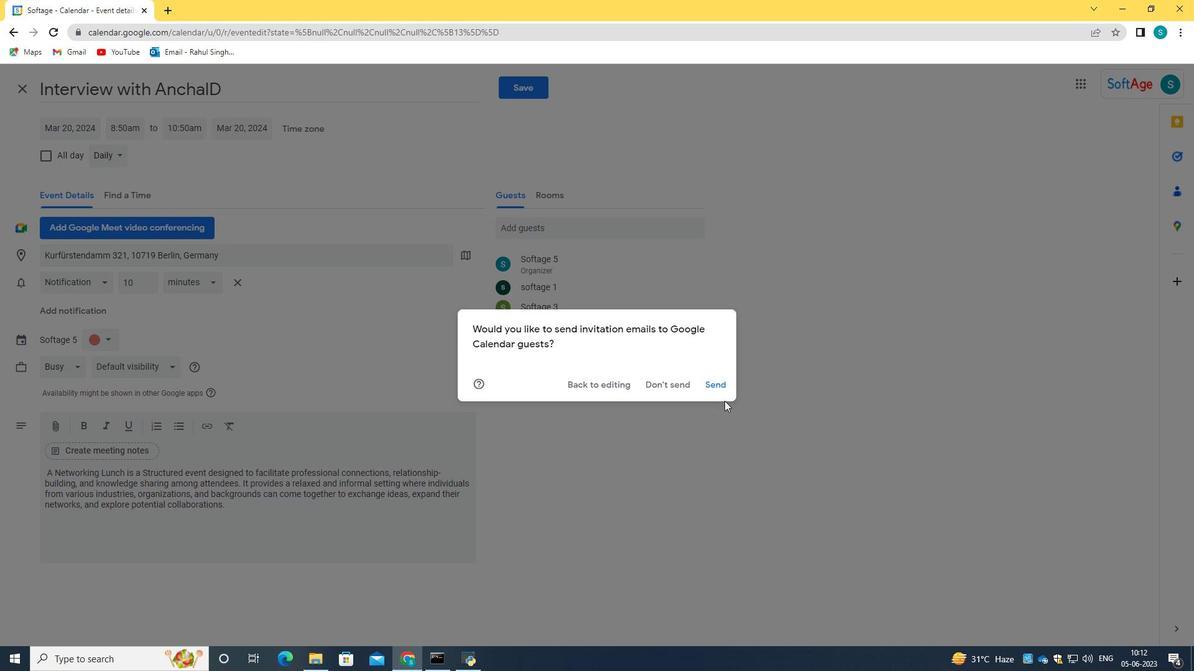 
Action: Mouse pressed left at (720, 388)
Screenshot: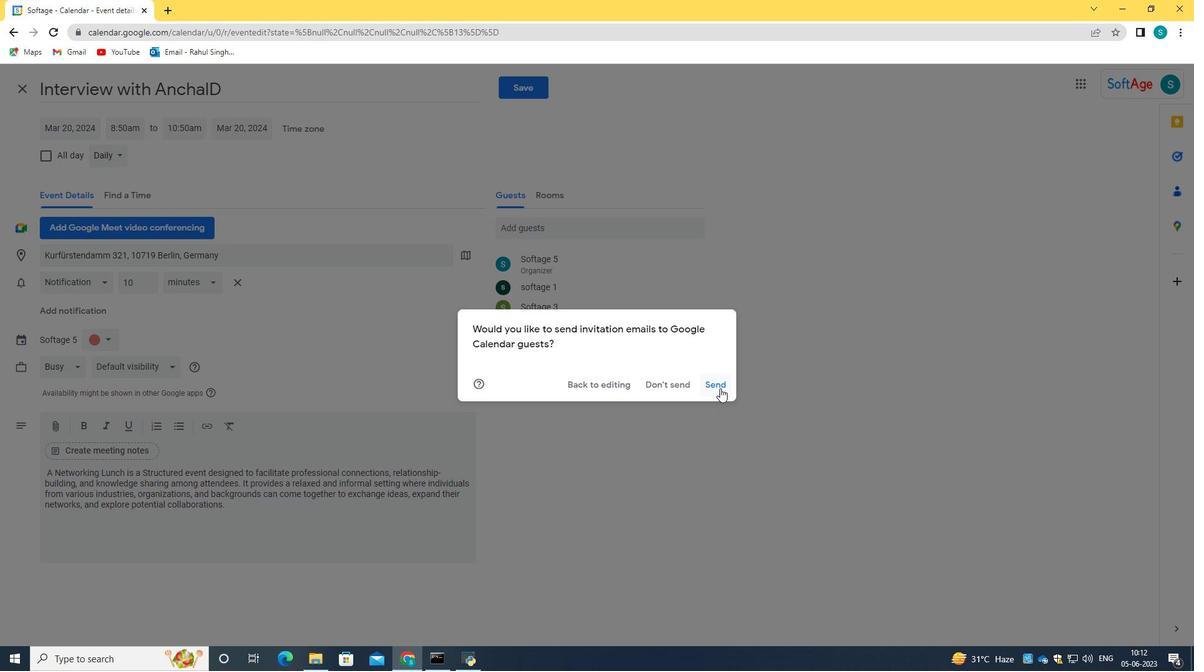 
